 Task: Set the region manually to Southeast Asia.
Action: Mouse moved to (1246, 97)
Screenshot: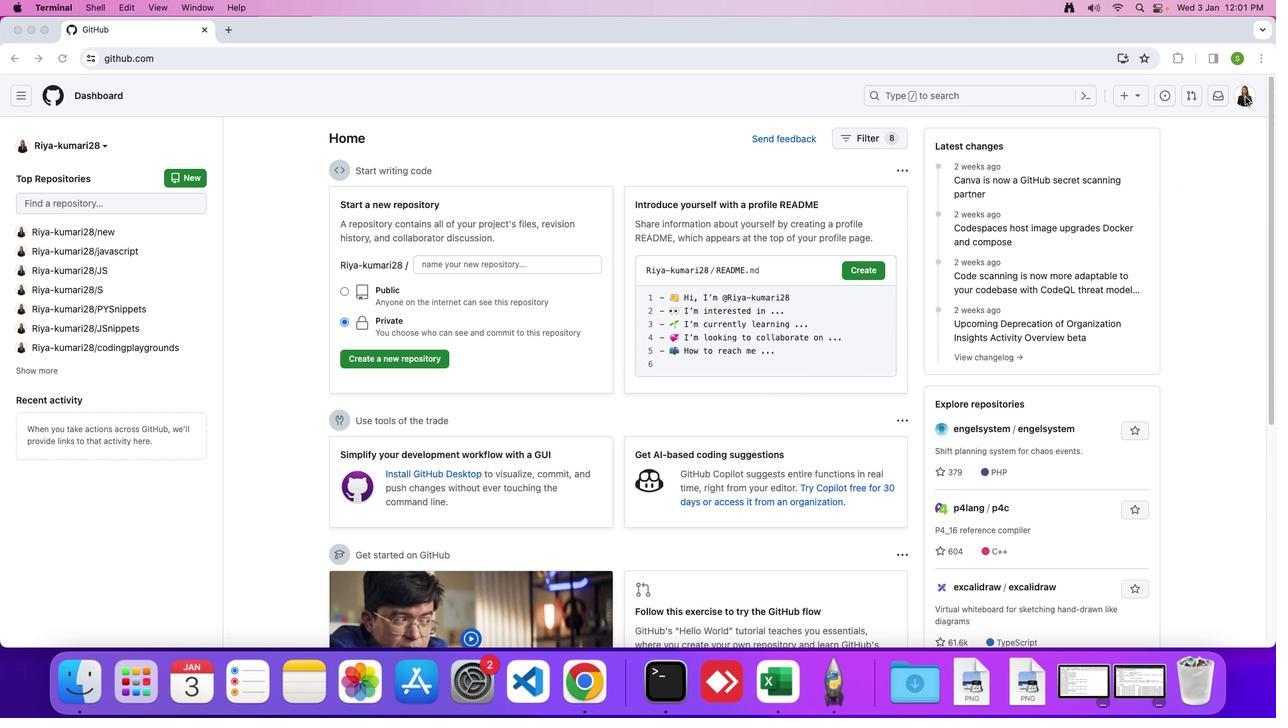 
Action: Mouse pressed left at (1246, 97)
Screenshot: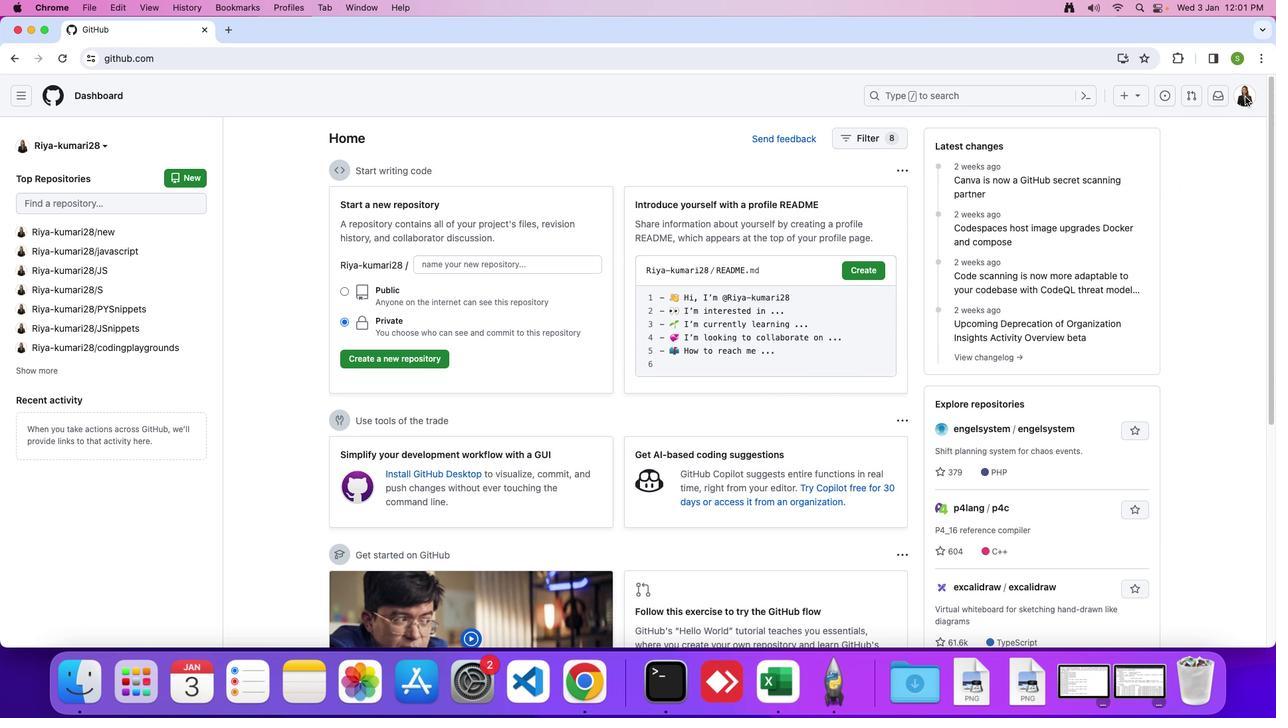 
Action: Mouse moved to (1239, 87)
Screenshot: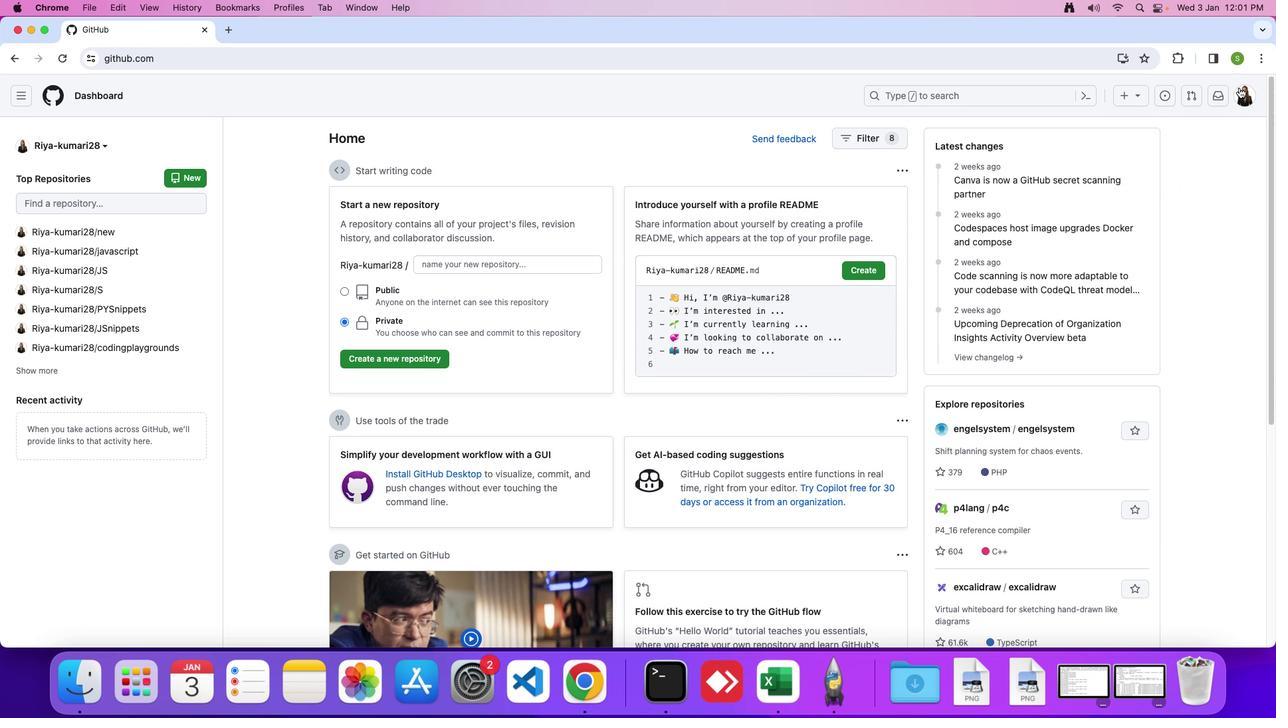 
Action: Mouse pressed left at (1239, 87)
Screenshot: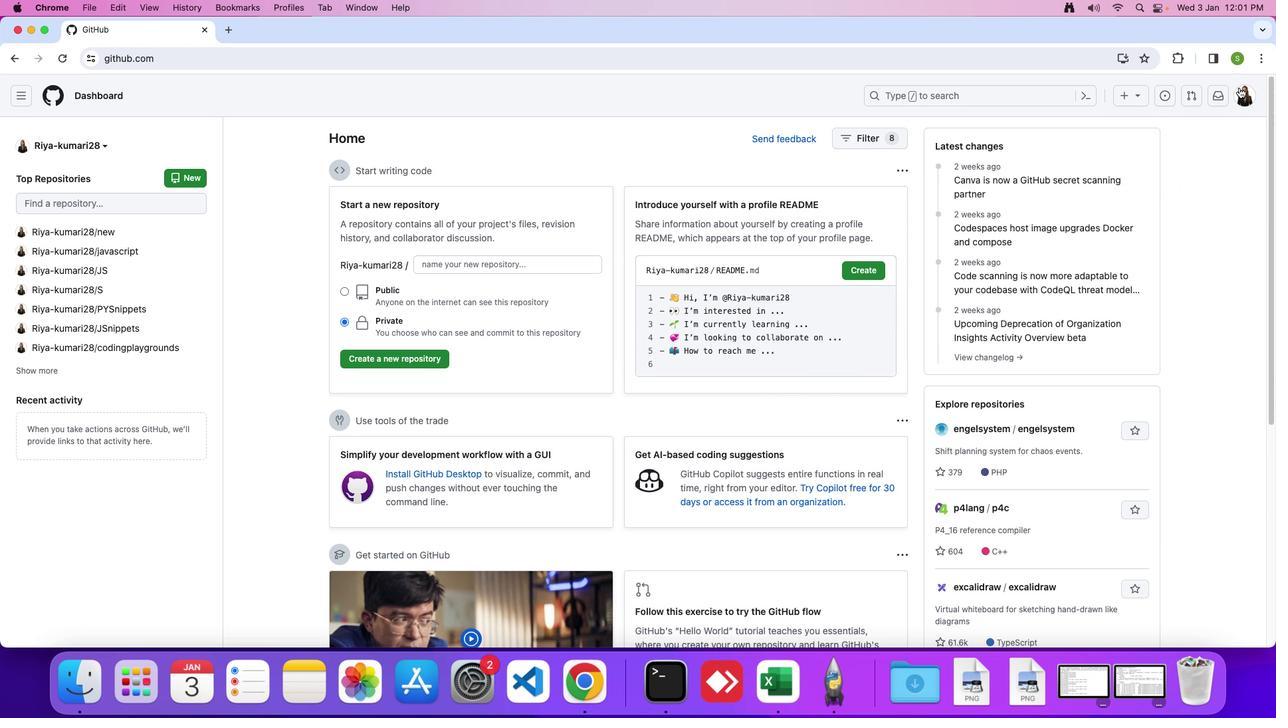 
Action: Mouse moved to (1127, 458)
Screenshot: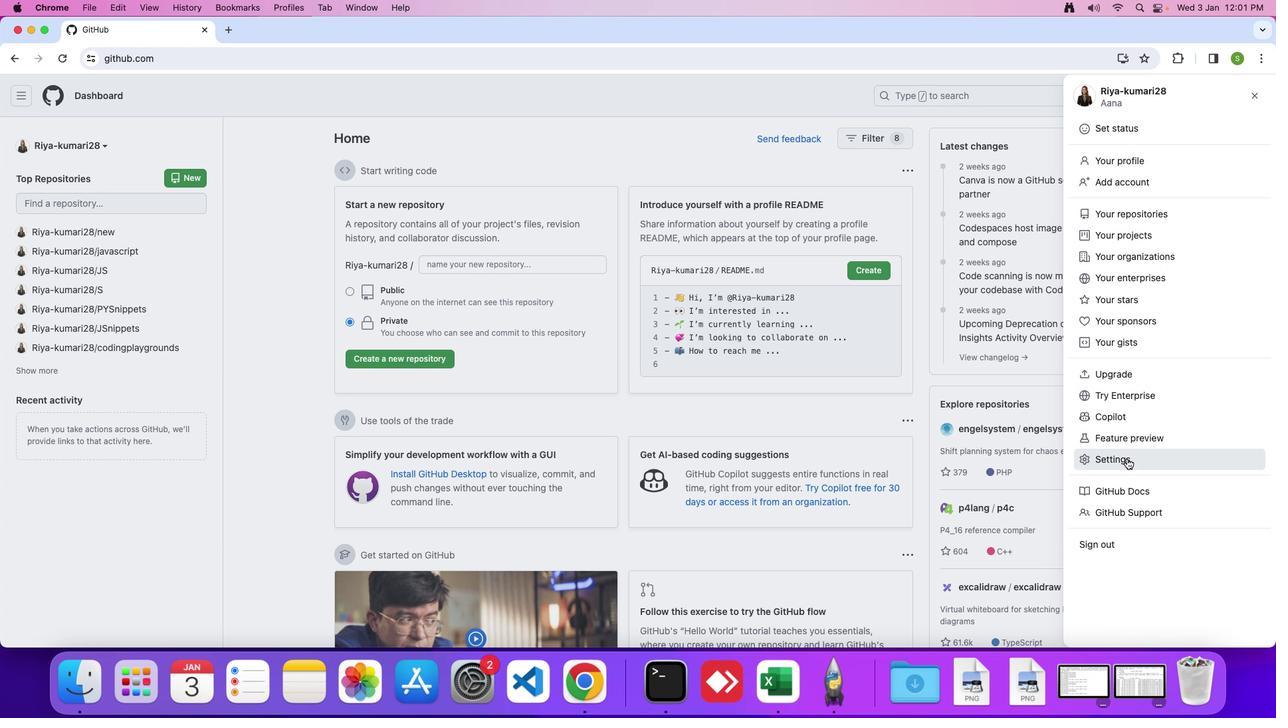 
Action: Mouse pressed left at (1127, 458)
Screenshot: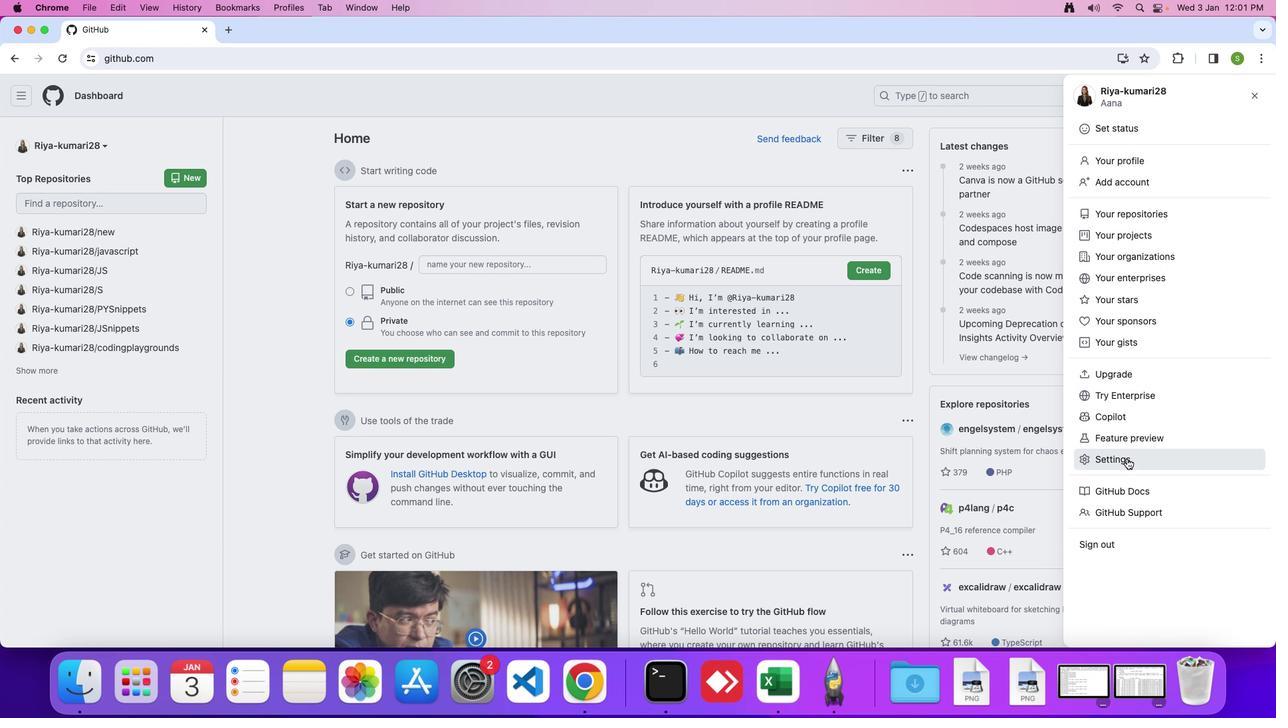 
Action: Mouse moved to (310, 554)
Screenshot: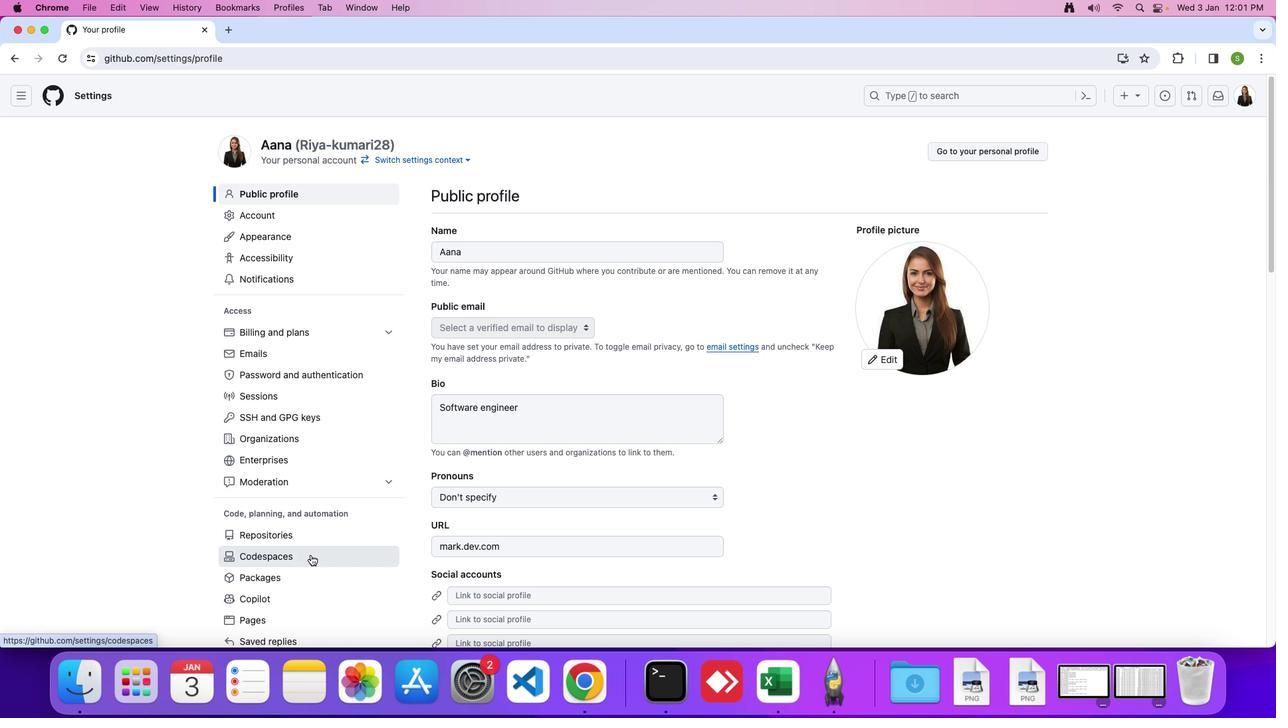 
Action: Mouse pressed left at (310, 554)
Screenshot: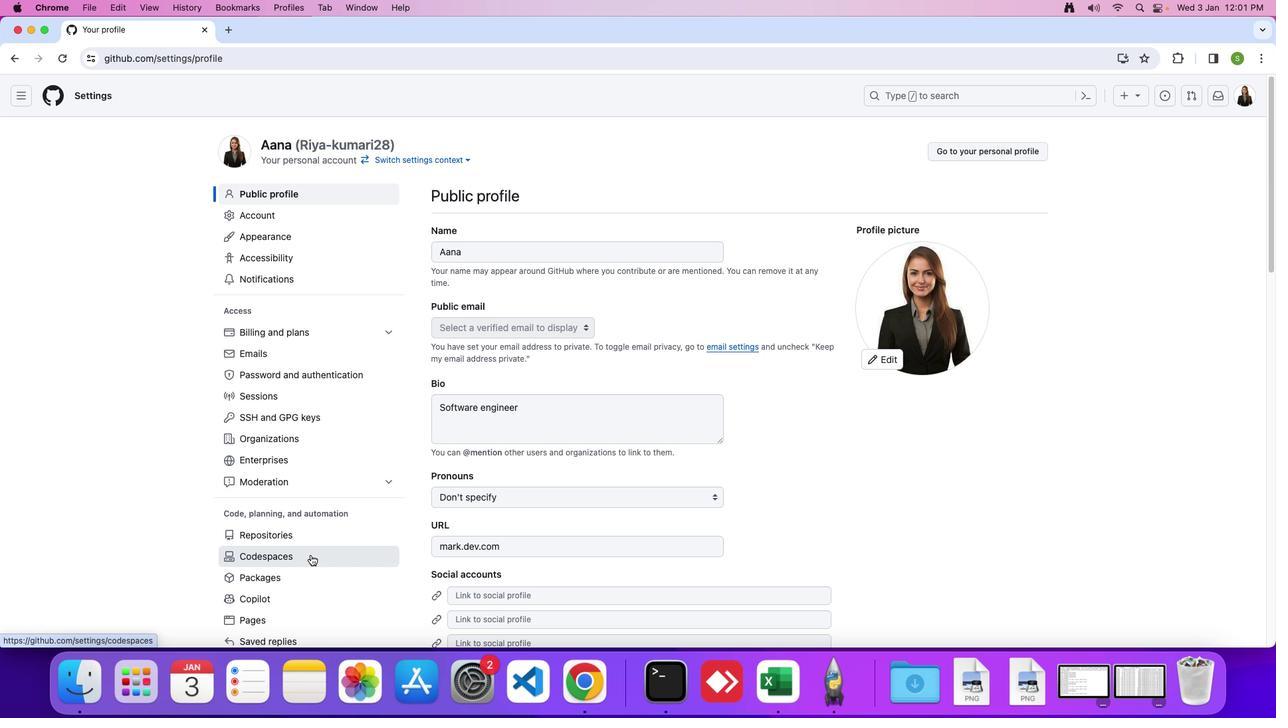 
Action: Mouse moved to (647, 508)
Screenshot: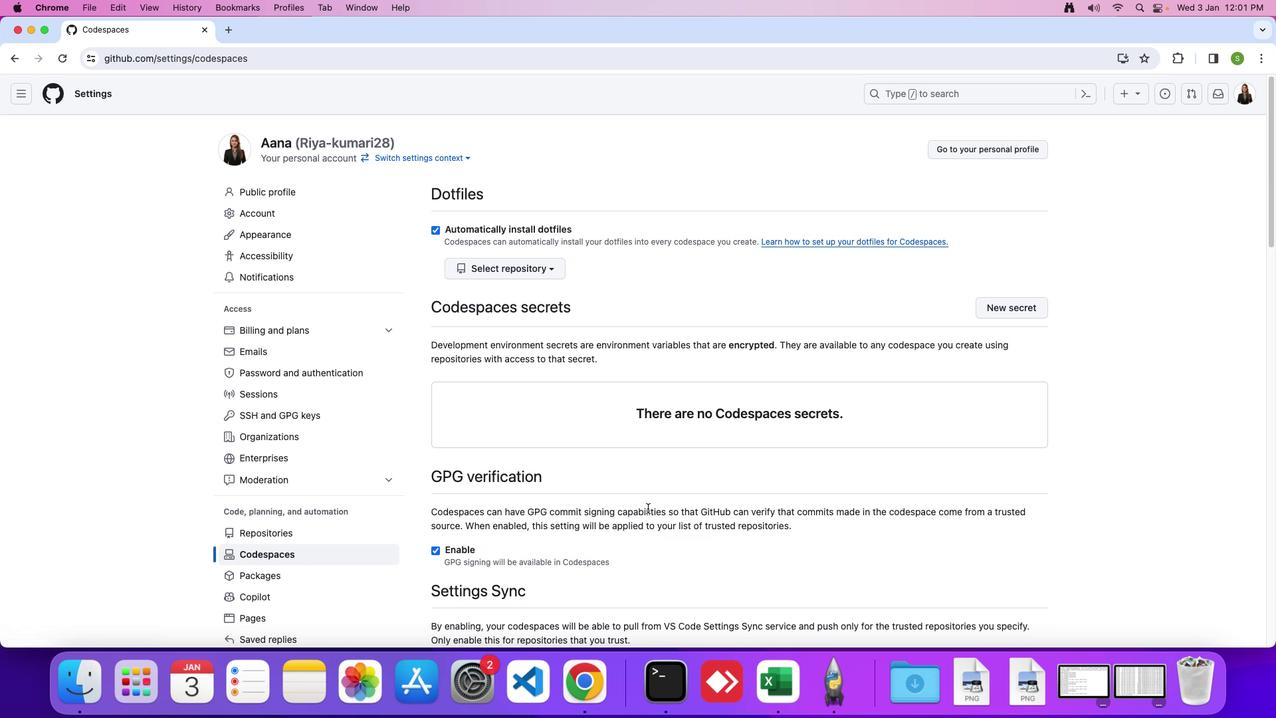 
Action: Mouse scrolled (647, 508) with delta (0, 0)
Screenshot: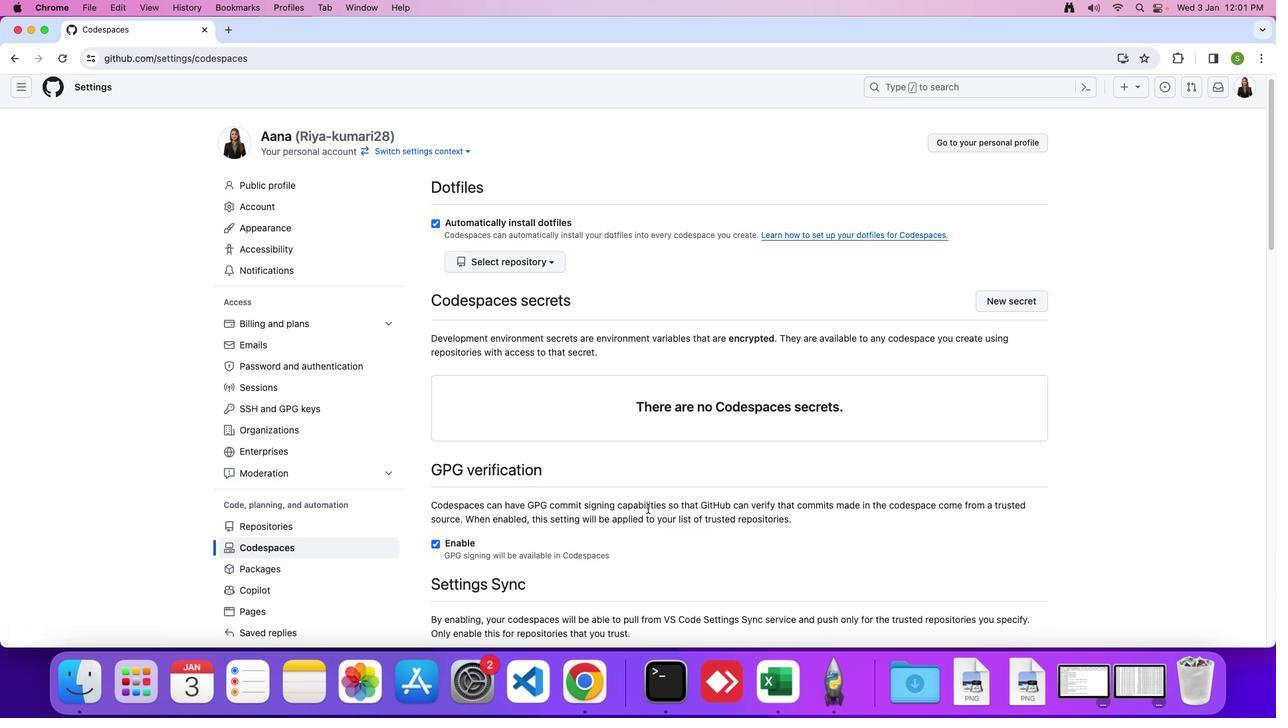 
Action: Mouse moved to (647, 508)
Screenshot: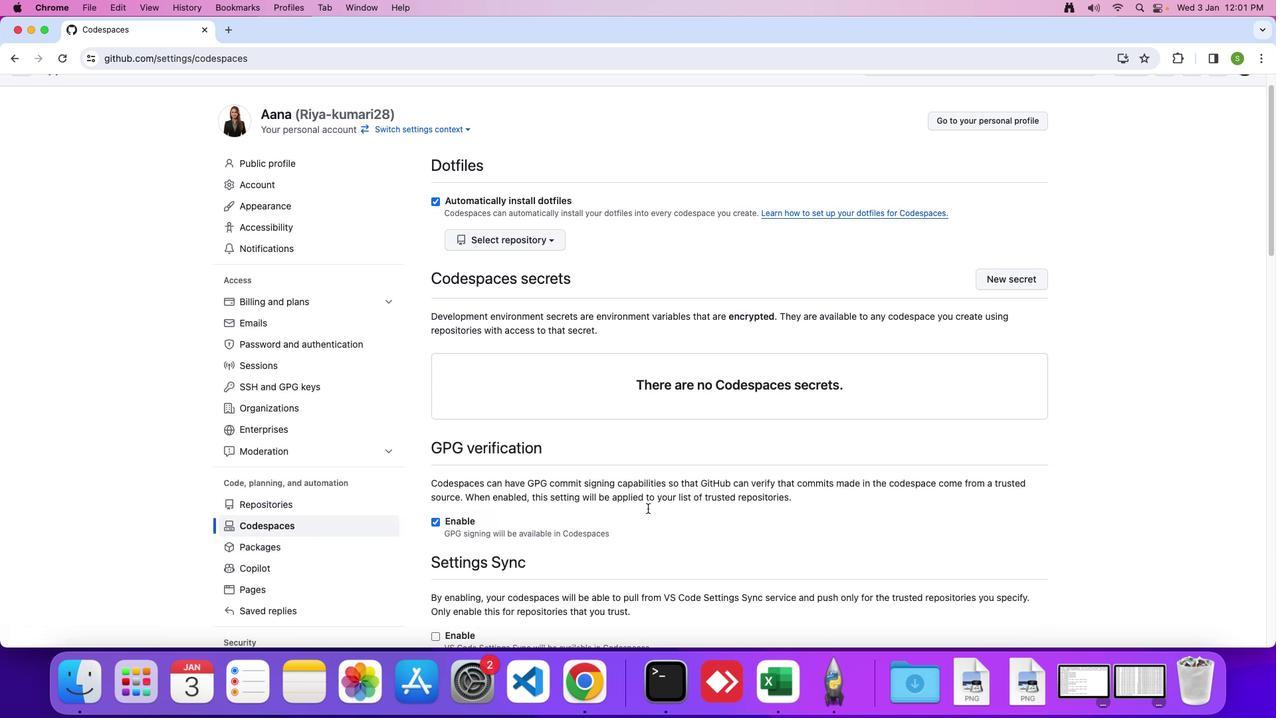 
Action: Mouse scrolled (647, 508) with delta (0, 0)
Screenshot: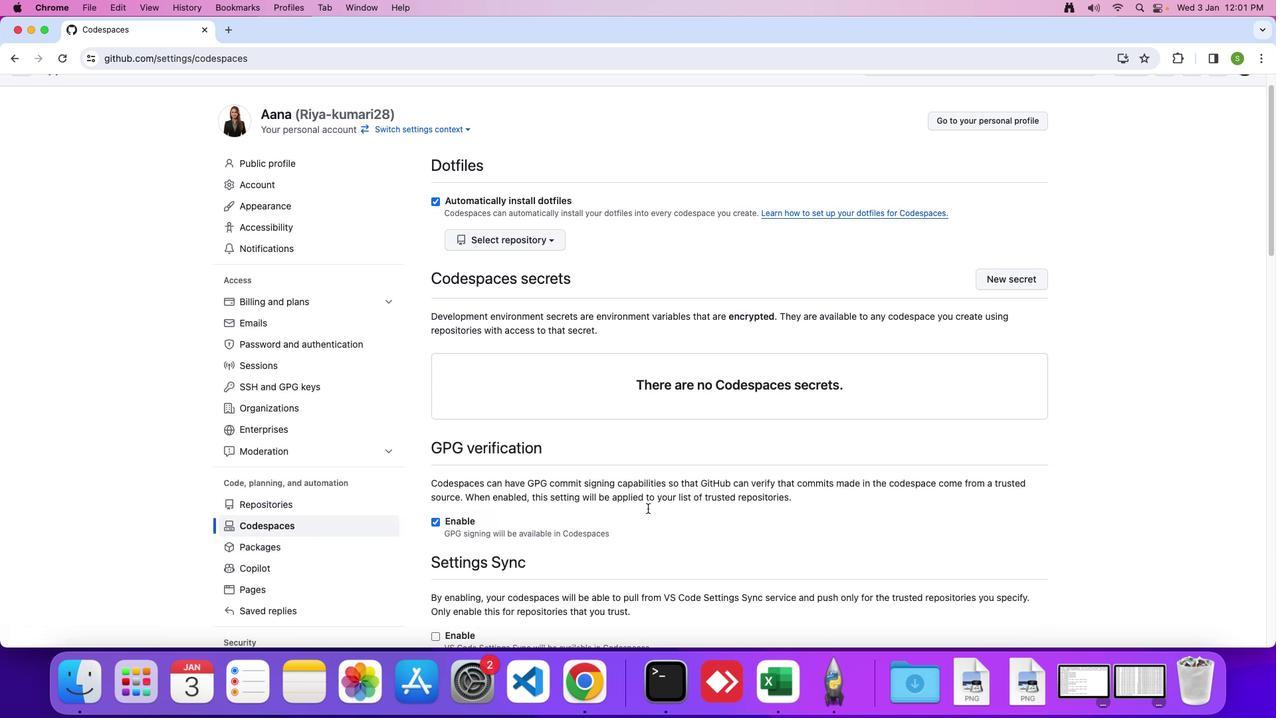 
Action: Mouse moved to (647, 508)
Screenshot: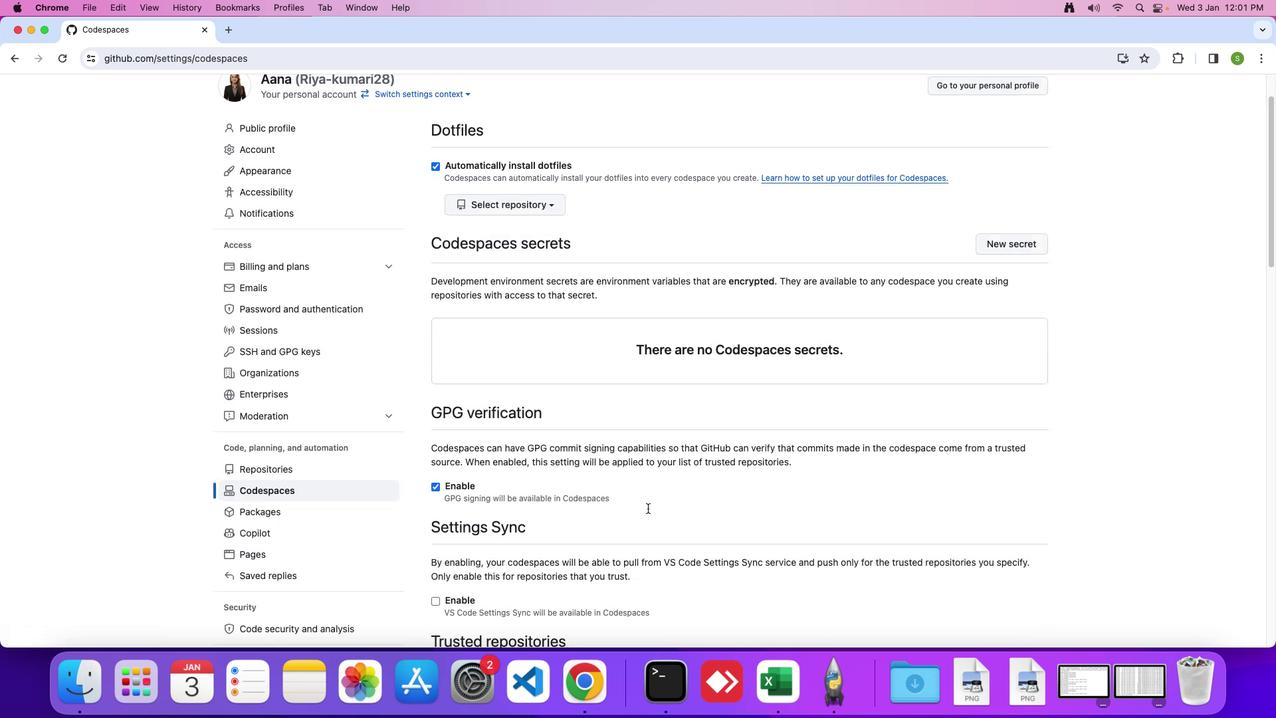 
Action: Mouse scrolled (647, 508) with delta (0, -1)
Screenshot: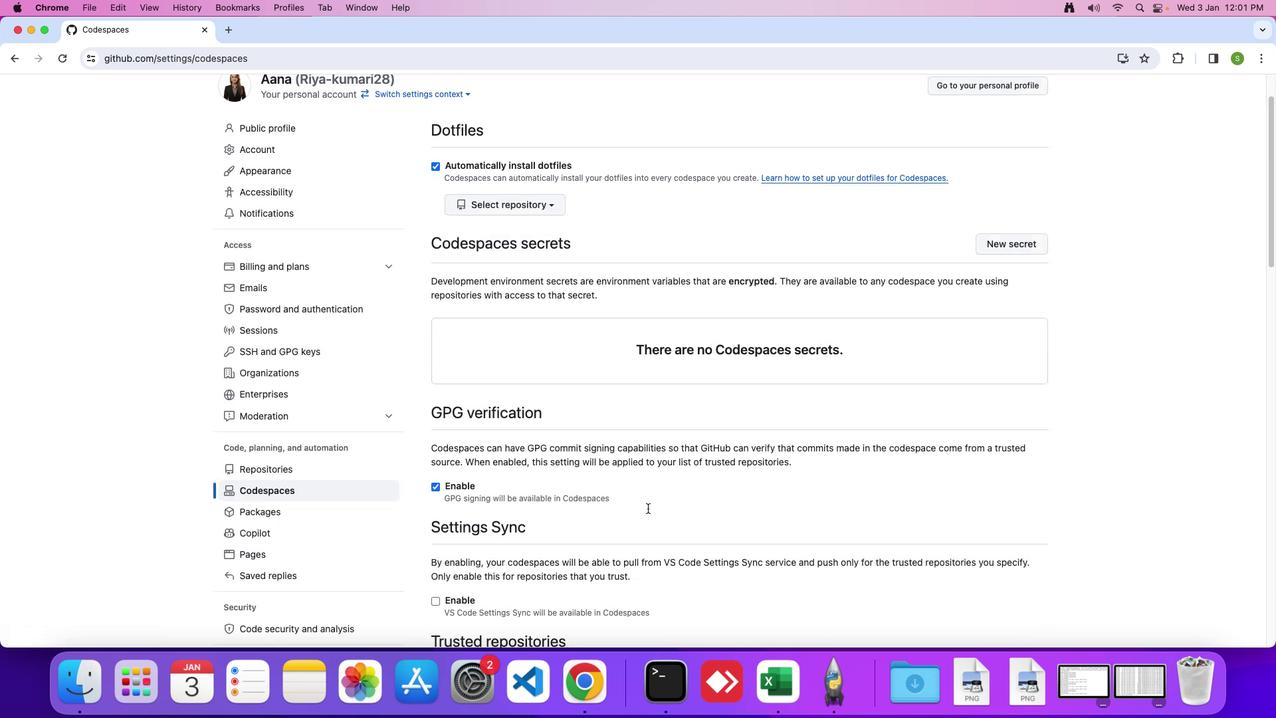 
Action: Mouse scrolled (647, 508) with delta (0, 0)
Screenshot: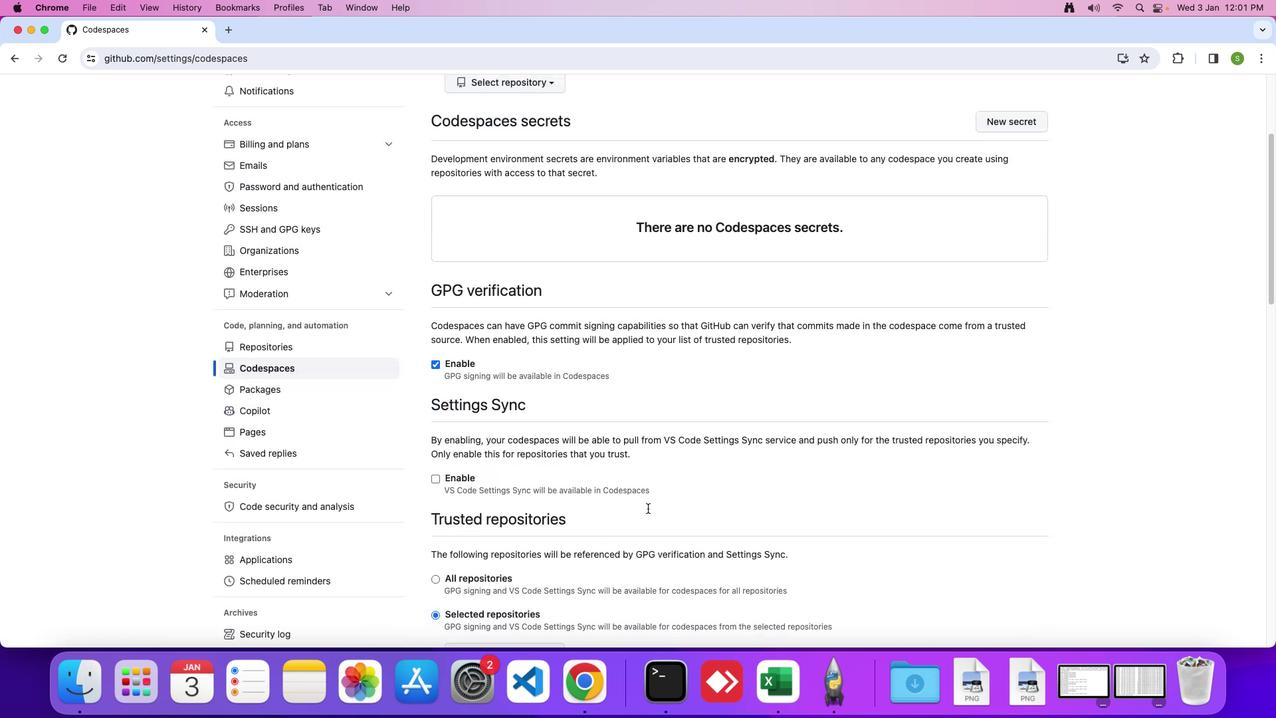 
Action: Mouse scrolled (647, 508) with delta (0, 0)
Screenshot: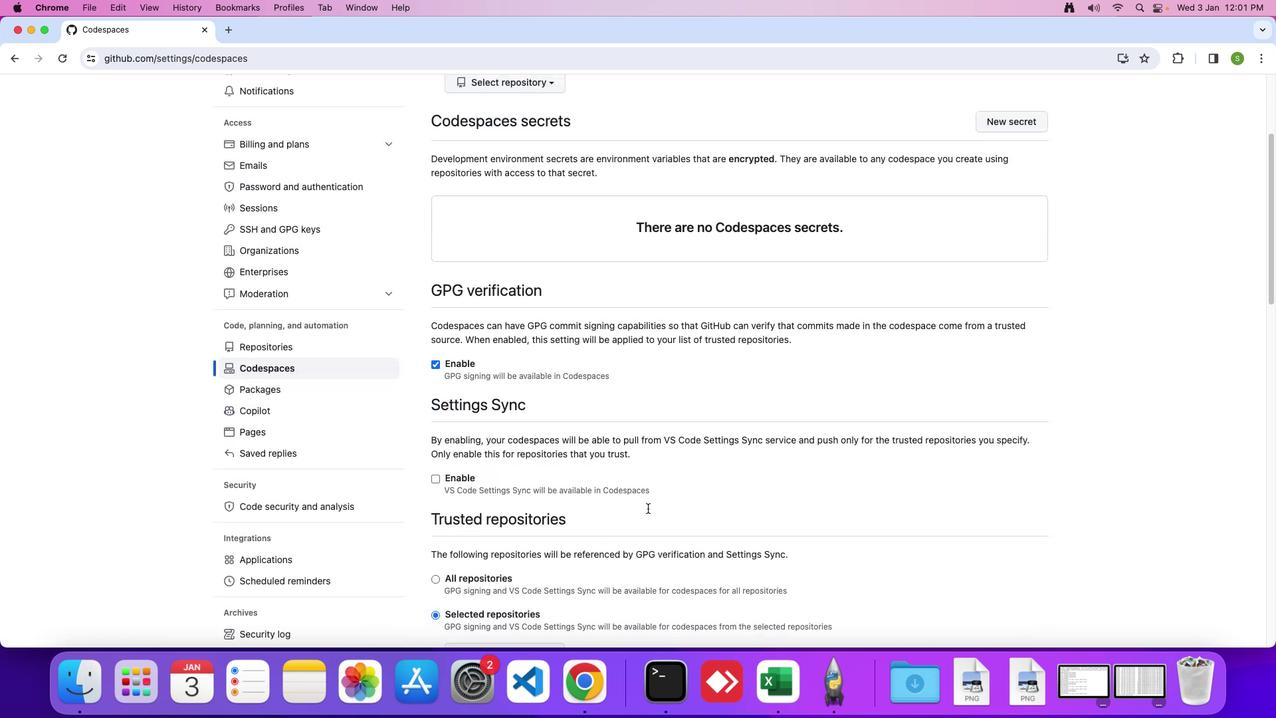
Action: Mouse scrolled (647, 508) with delta (0, -2)
Screenshot: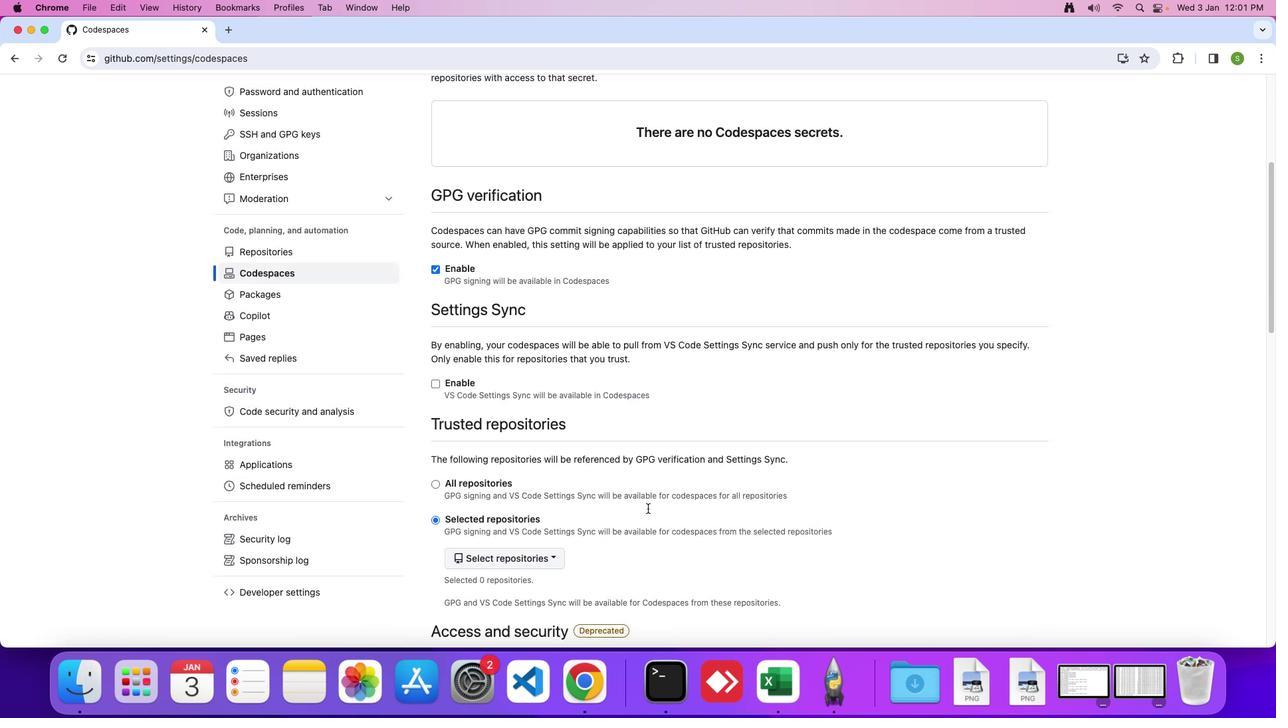 
Action: Mouse scrolled (647, 508) with delta (0, -3)
Screenshot: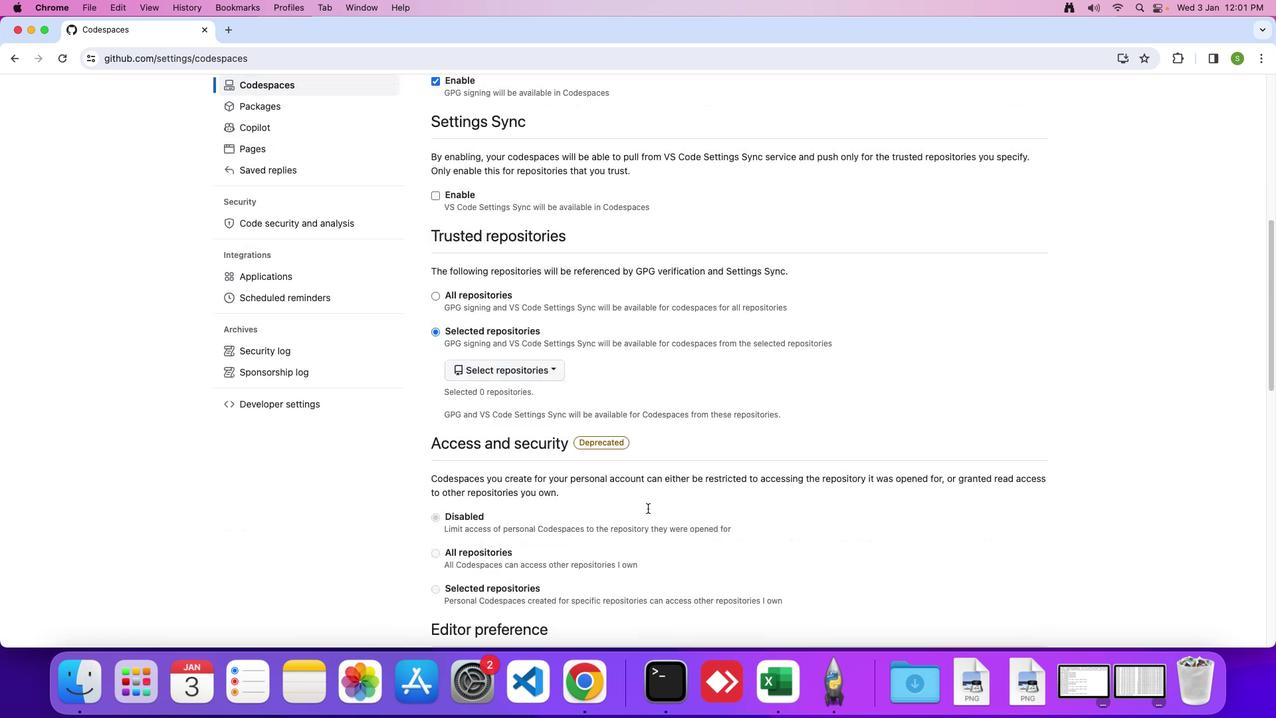 
Action: Mouse scrolled (647, 508) with delta (0, 0)
Screenshot: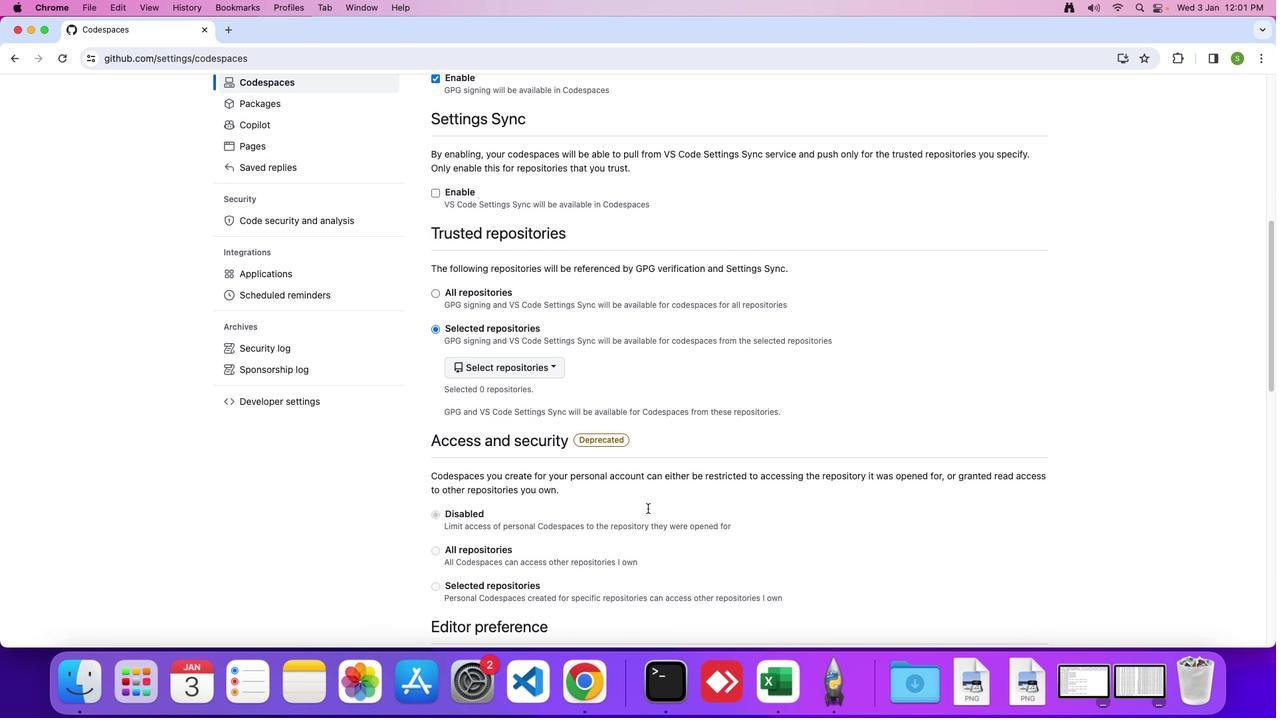 
Action: Mouse scrolled (647, 508) with delta (0, 0)
Screenshot: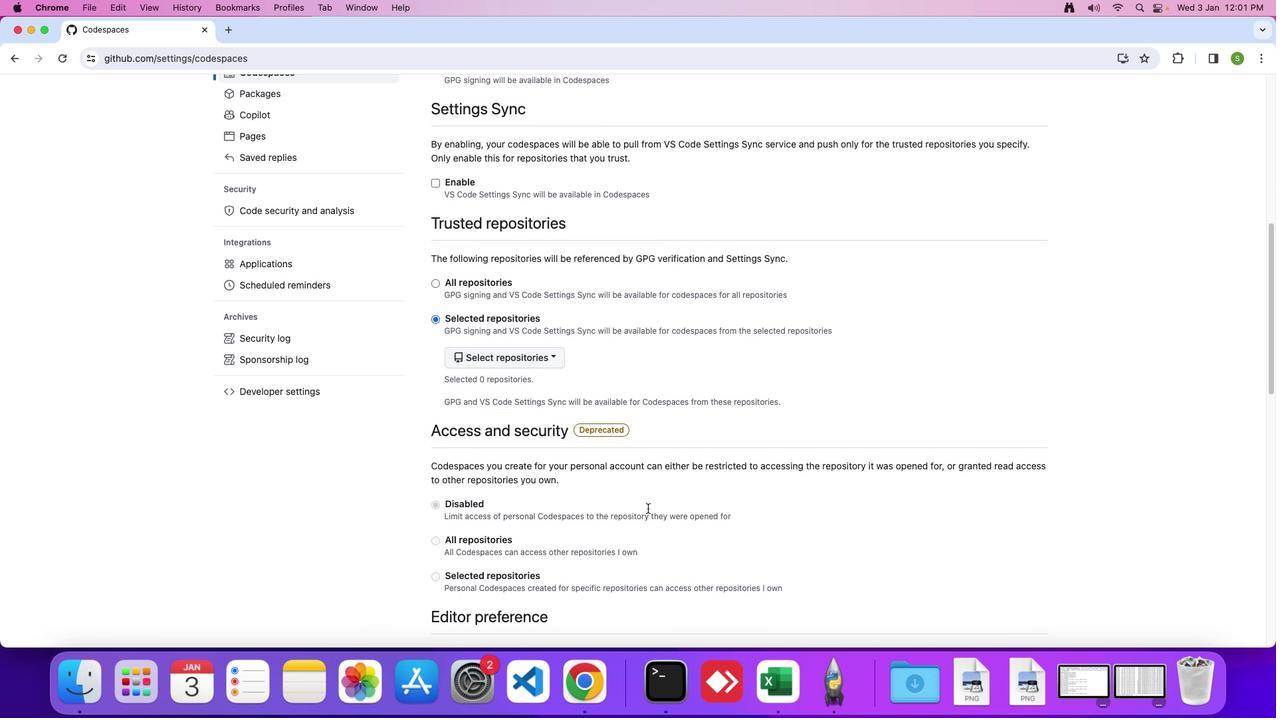 
Action: Mouse scrolled (647, 508) with delta (0, 0)
Screenshot: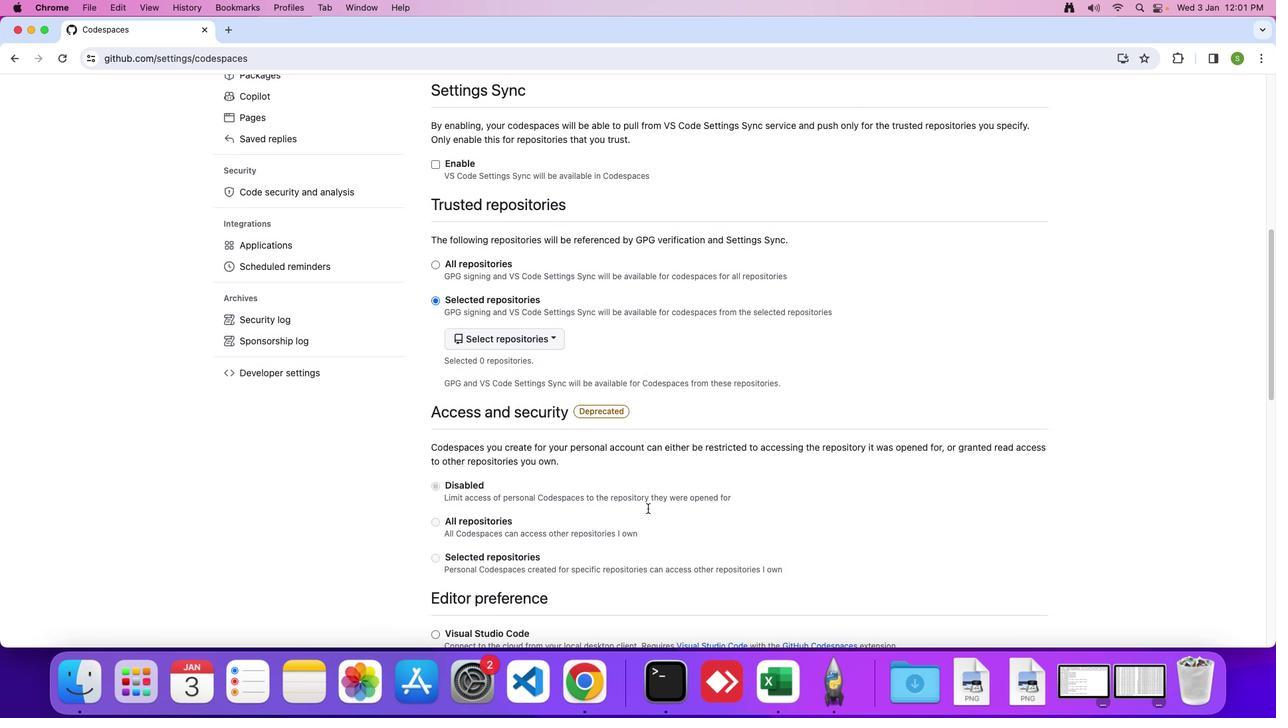 
Action: Mouse scrolled (647, 508) with delta (0, 0)
Screenshot: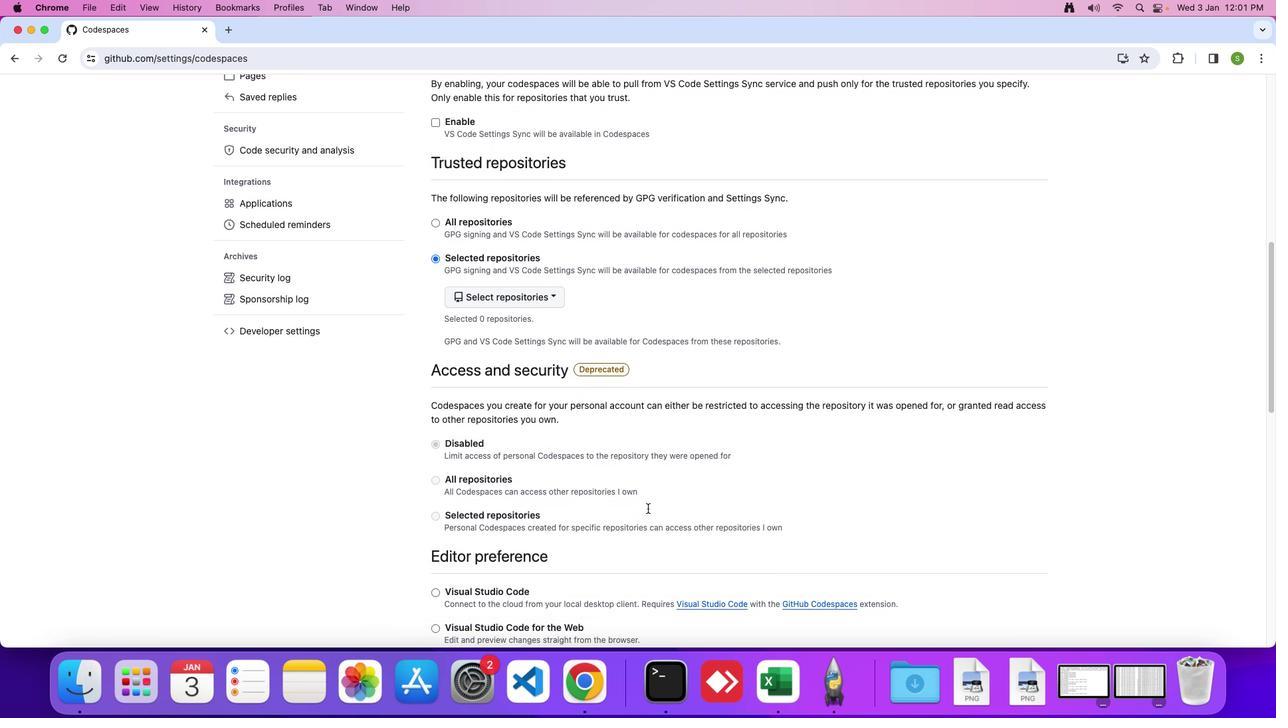 
Action: Mouse scrolled (647, 508) with delta (0, 0)
Screenshot: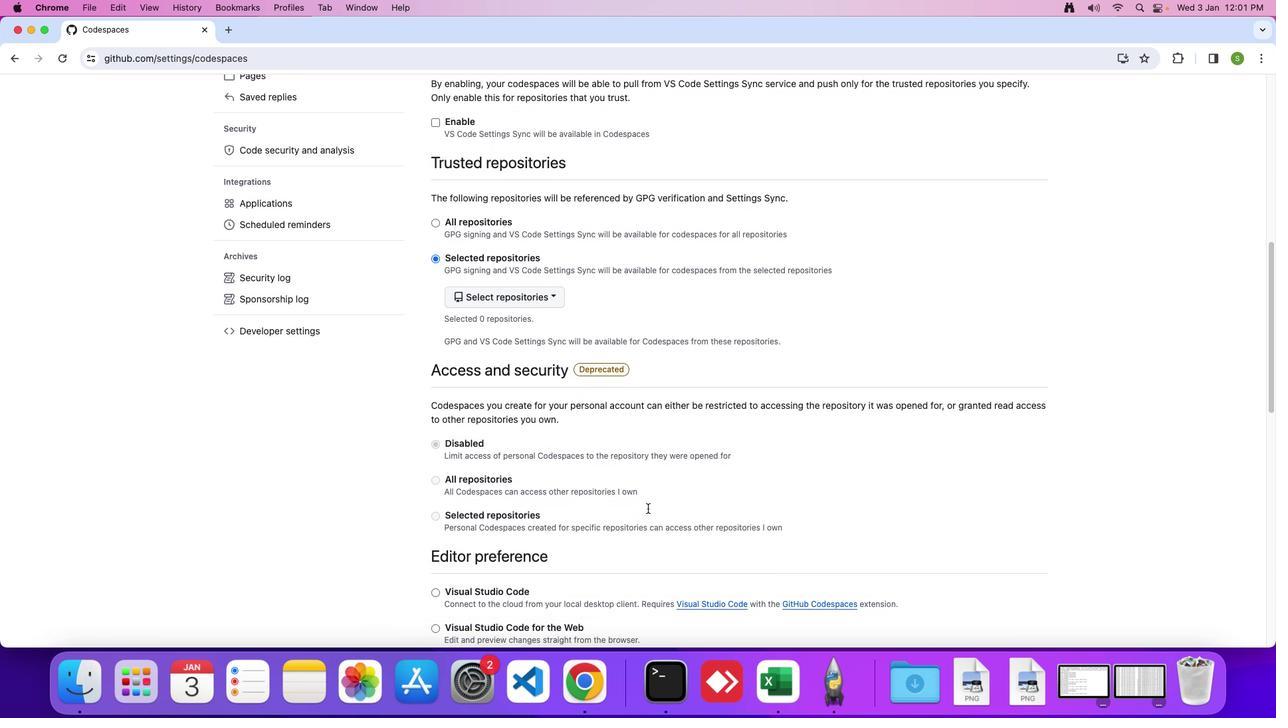 
Action: Mouse scrolled (647, 508) with delta (0, -1)
Screenshot: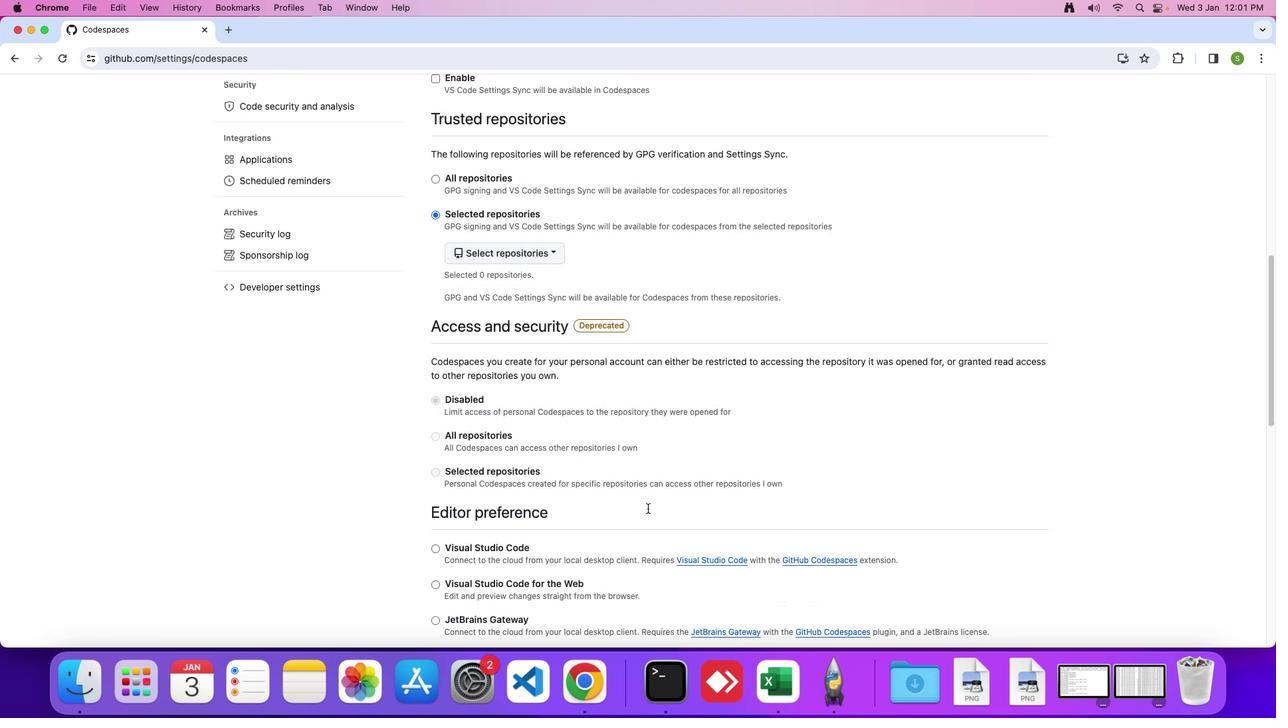
Action: Mouse scrolled (647, 508) with delta (0, 0)
Screenshot: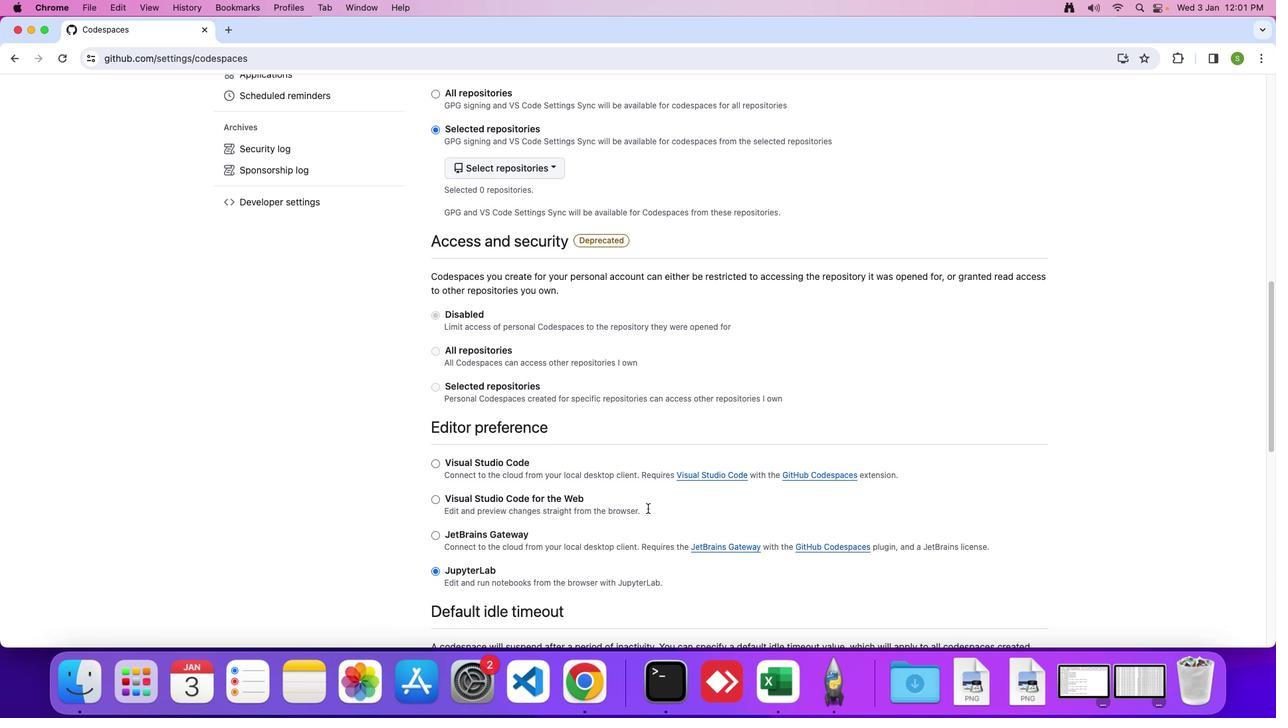 
Action: Mouse scrolled (647, 508) with delta (0, 0)
Screenshot: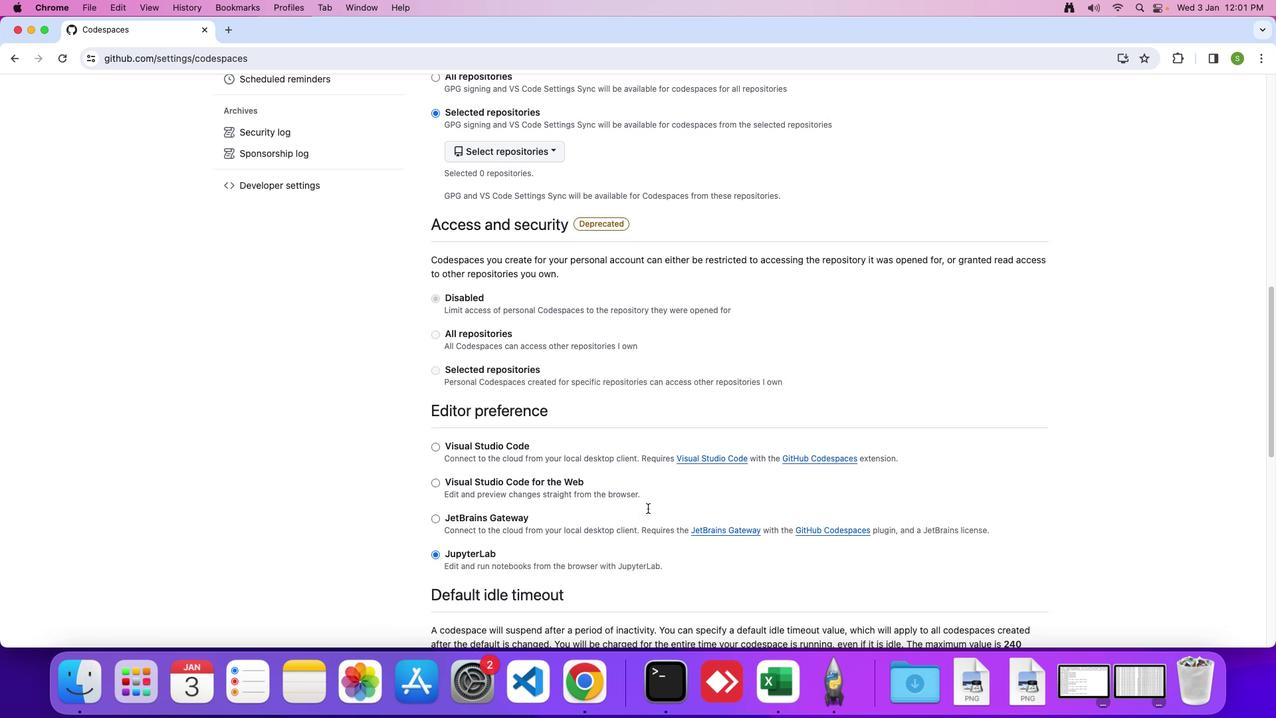 
Action: Mouse scrolled (647, 508) with delta (0, -1)
Screenshot: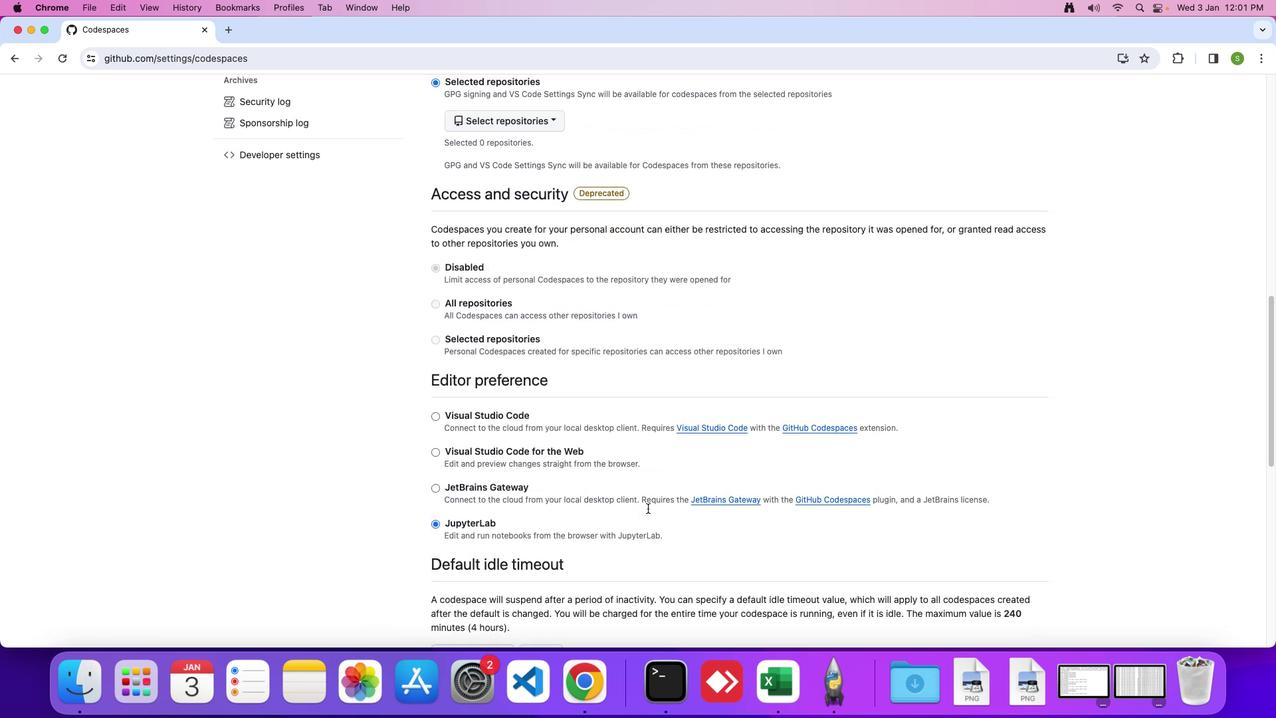 
Action: Mouse scrolled (647, 508) with delta (0, -1)
Screenshot: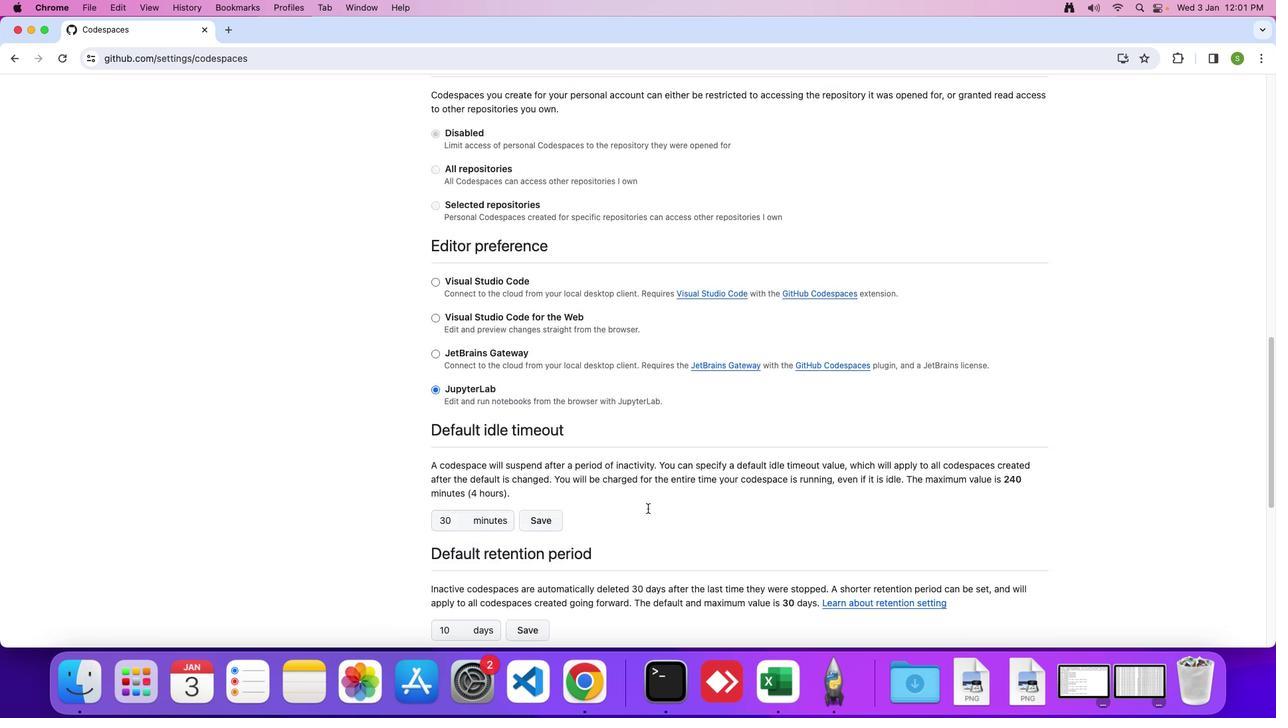
Action: Mouse scrolled (647, 508) with delta (0, 0)
Screenshot: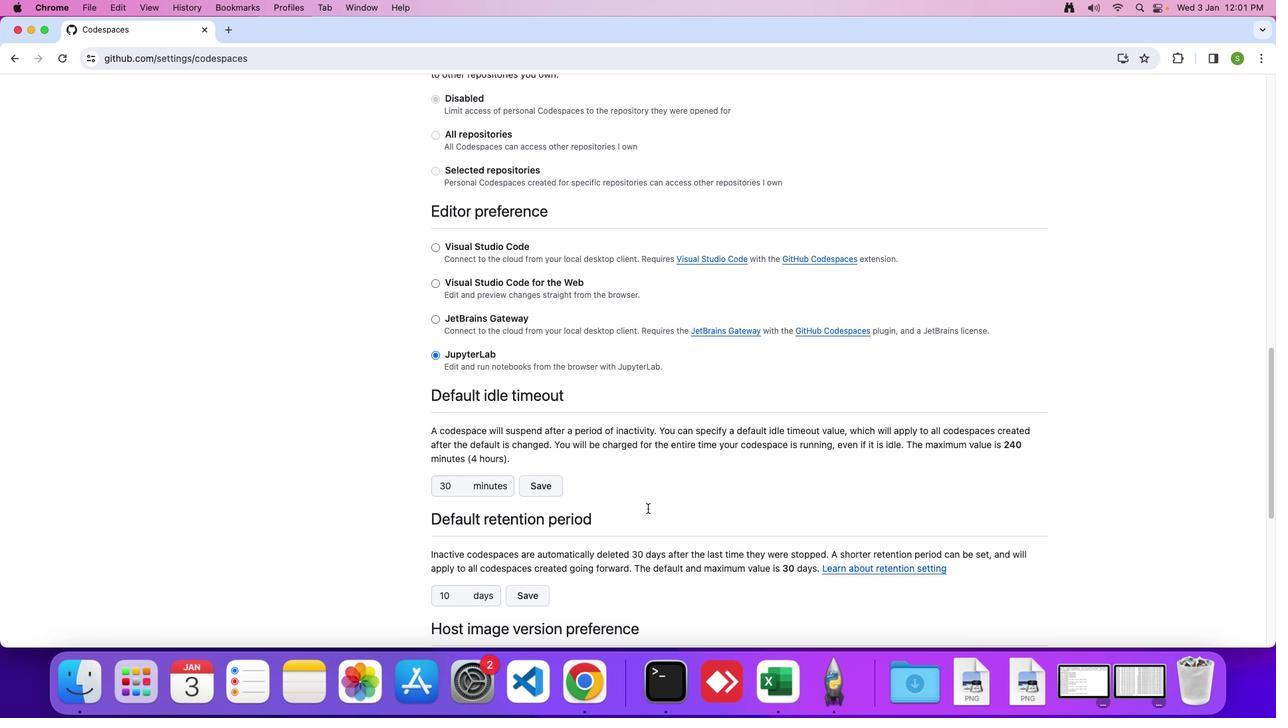 
Action: Mouse scrolled (647, 508) with delta (0, 0)
Screenshot: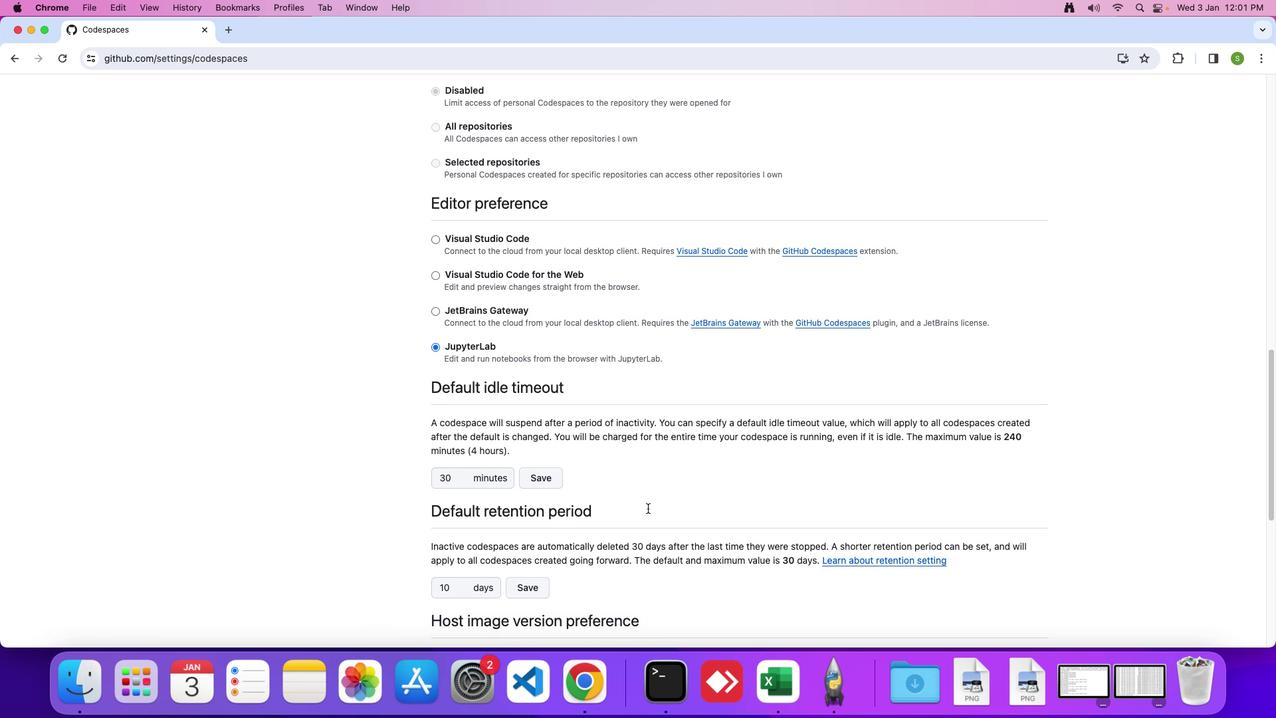 
Action: Mouse scrolled (647, 508) with delta (0, -1)
Screenshot: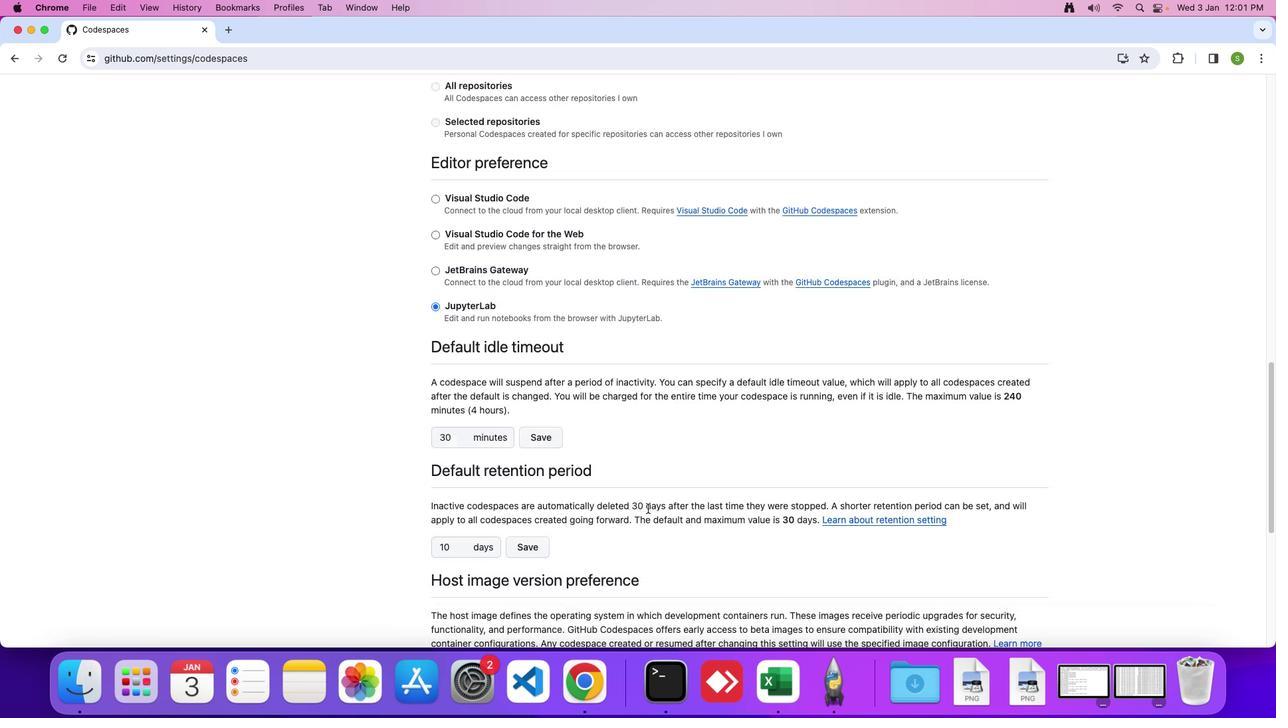 
Action: Mouse scrolled (647, 508) with delta (0, 0)
Screenshot: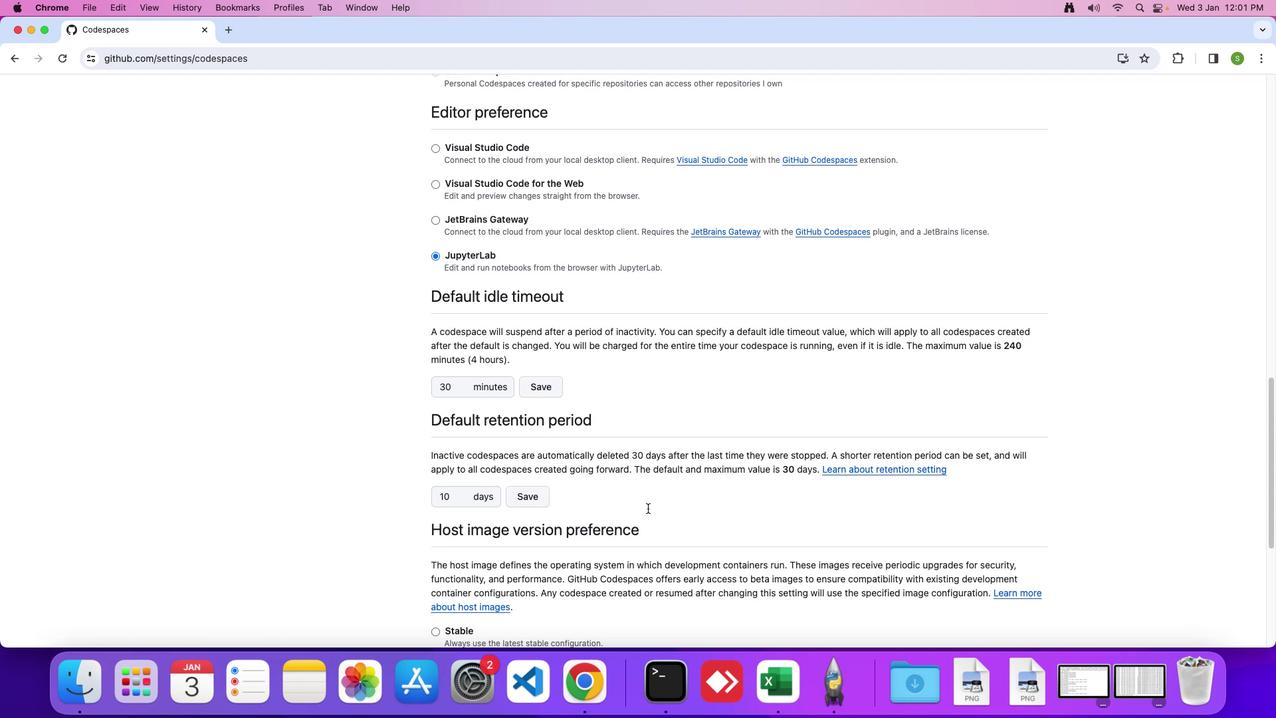 
Action: Mouse scrolled (647, 508) with delta (0, 0)
Screenshot: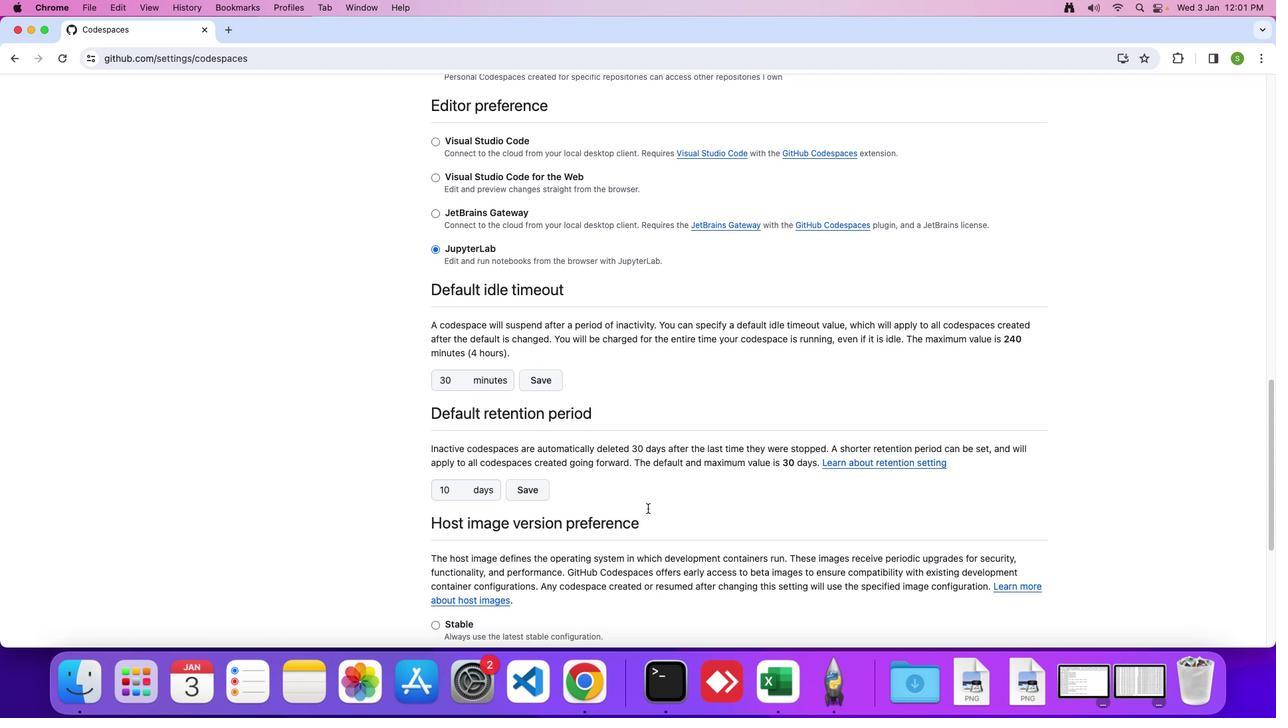 
Action: Mouse scrolled (647, 508) with delta (0, -1)
Screenshot: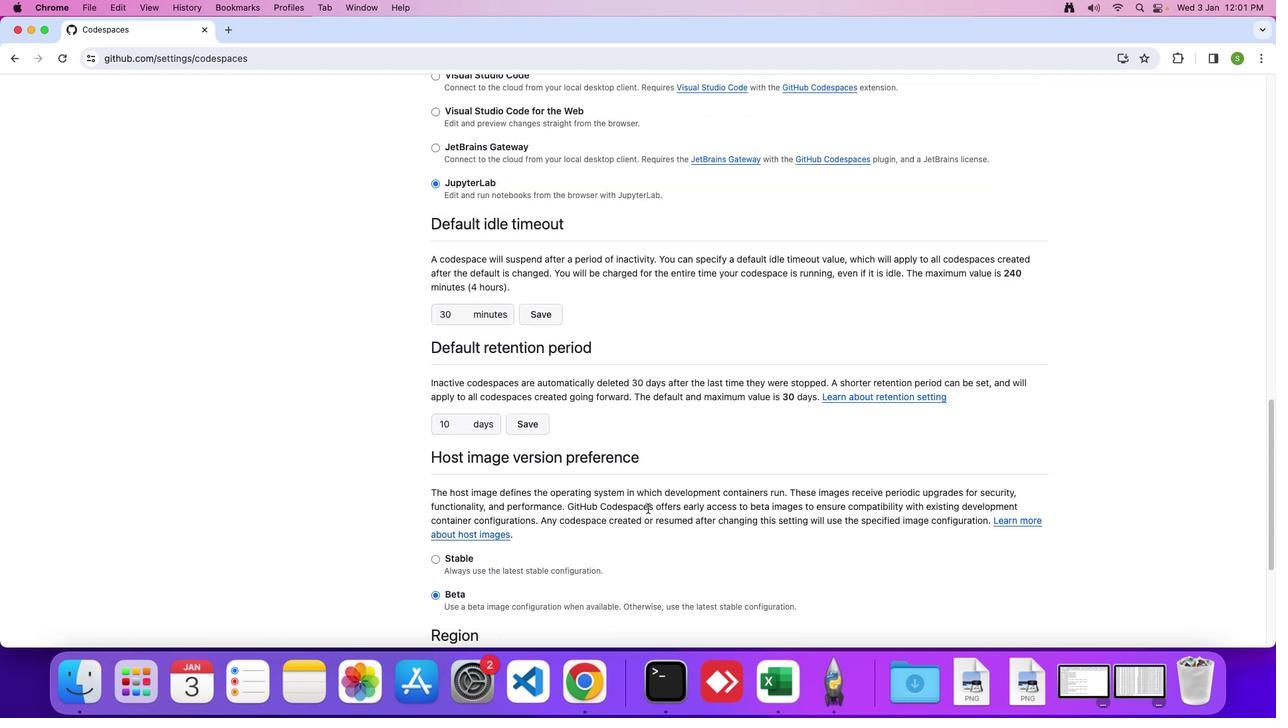 
Action: Mouse scrolled (647, 508) with delta (0, 0)
Screenshot: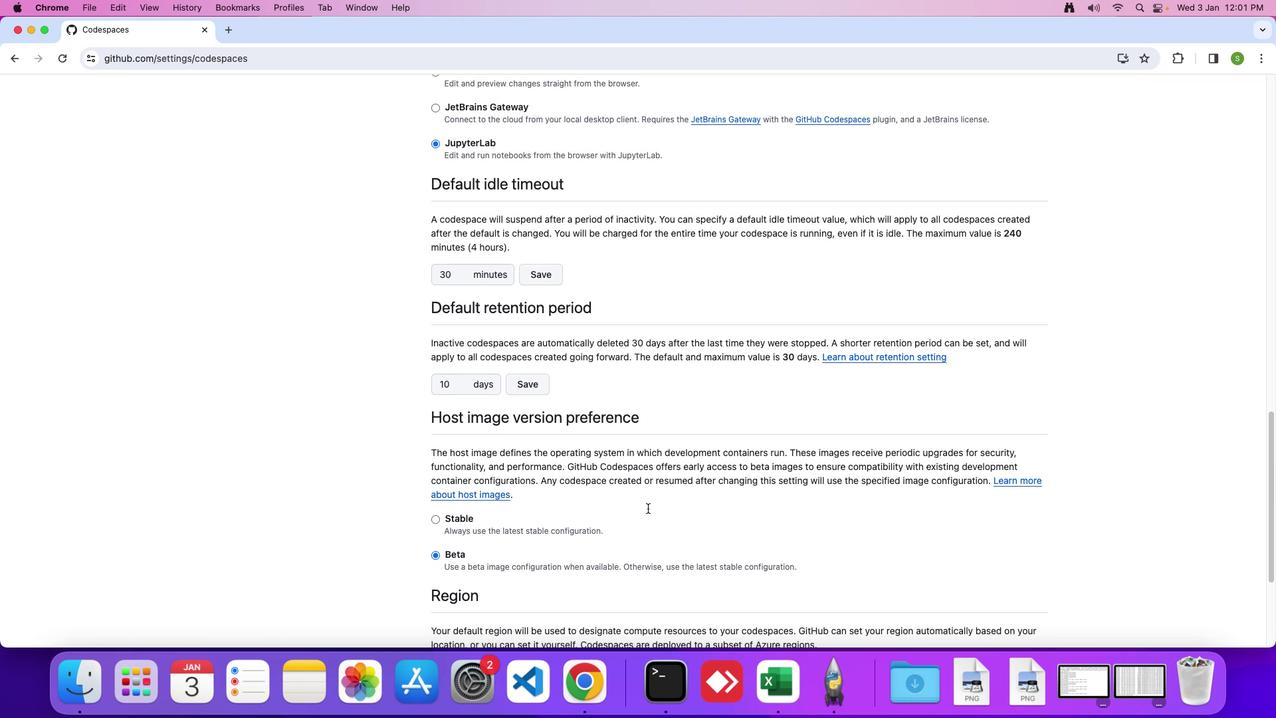 
Action: Mouse scrolled (647, 508) with delta (0, 0)
Screenshot: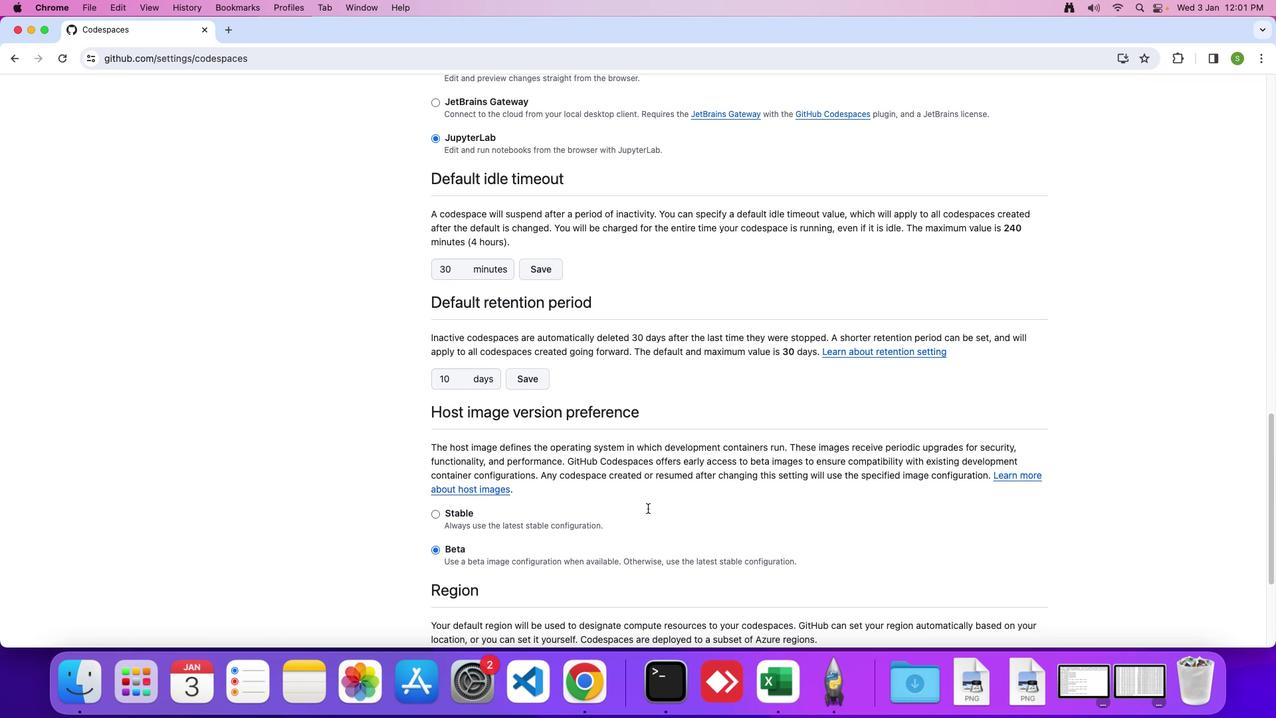 
Action: Mouse scrolled (647, 508) with delta (0, -1)
Screenshot: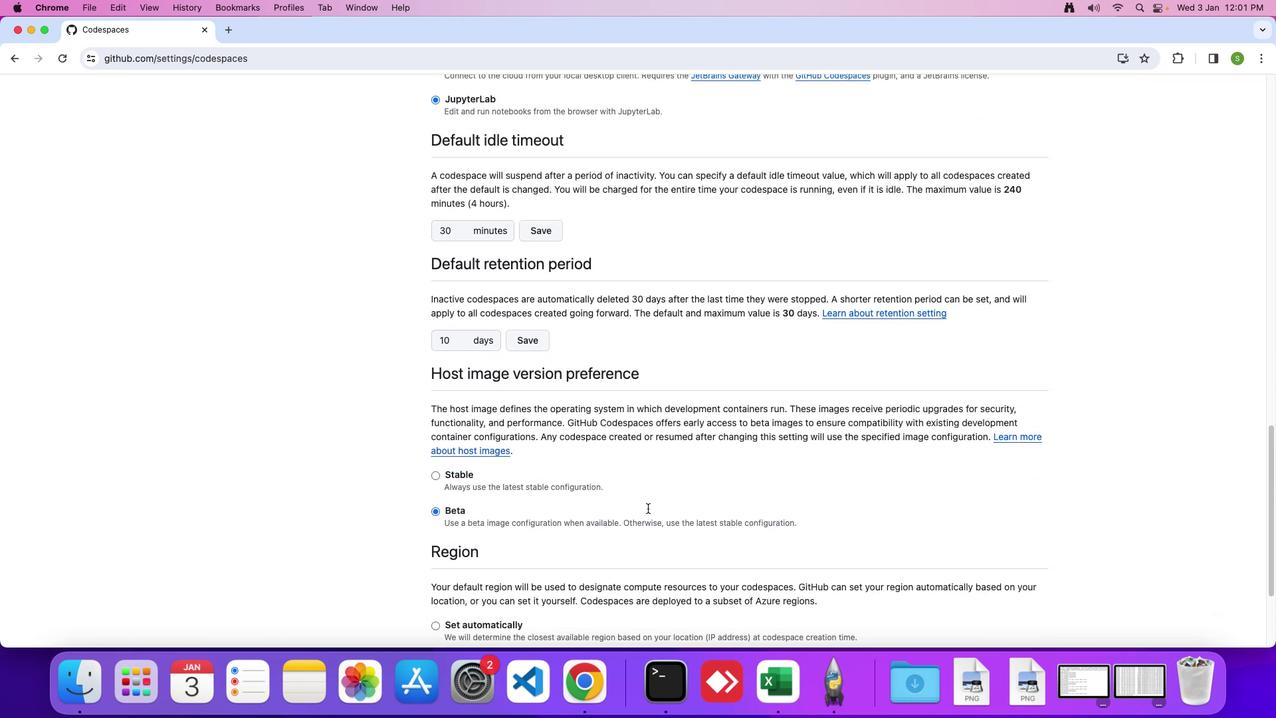 
Action: Mouse scrolled (647, 508) with delta (0, 0)
Screenshot: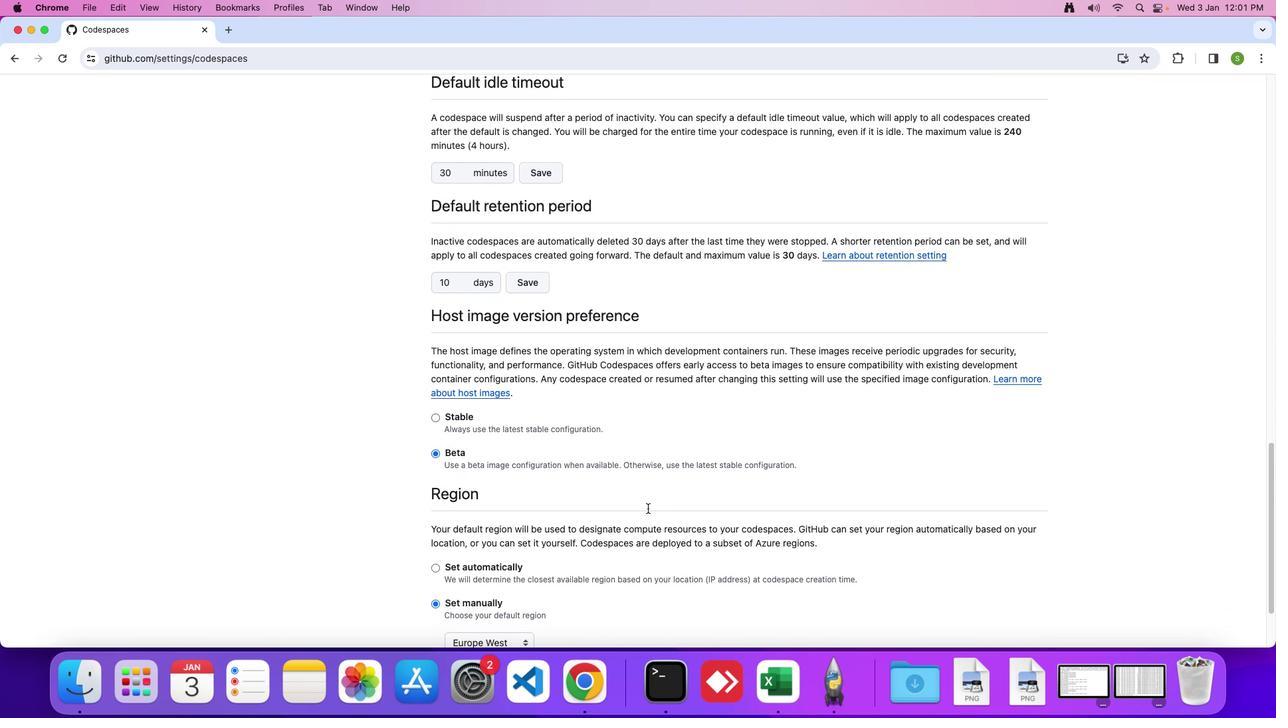 
Action: Mouse scrolled (647, 508) with delta (0, 0)
Screenshot: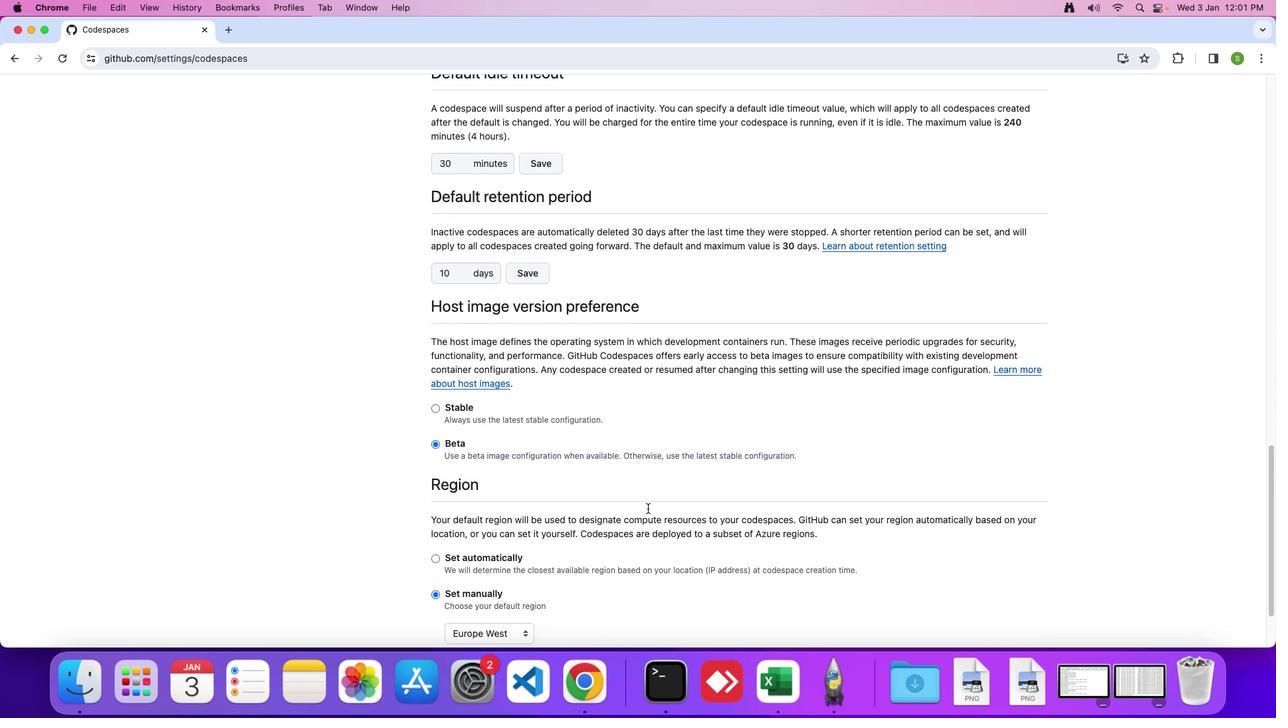 
Action: Mouse scrolled (647, 508) with delta (0, -1)
Screenshot: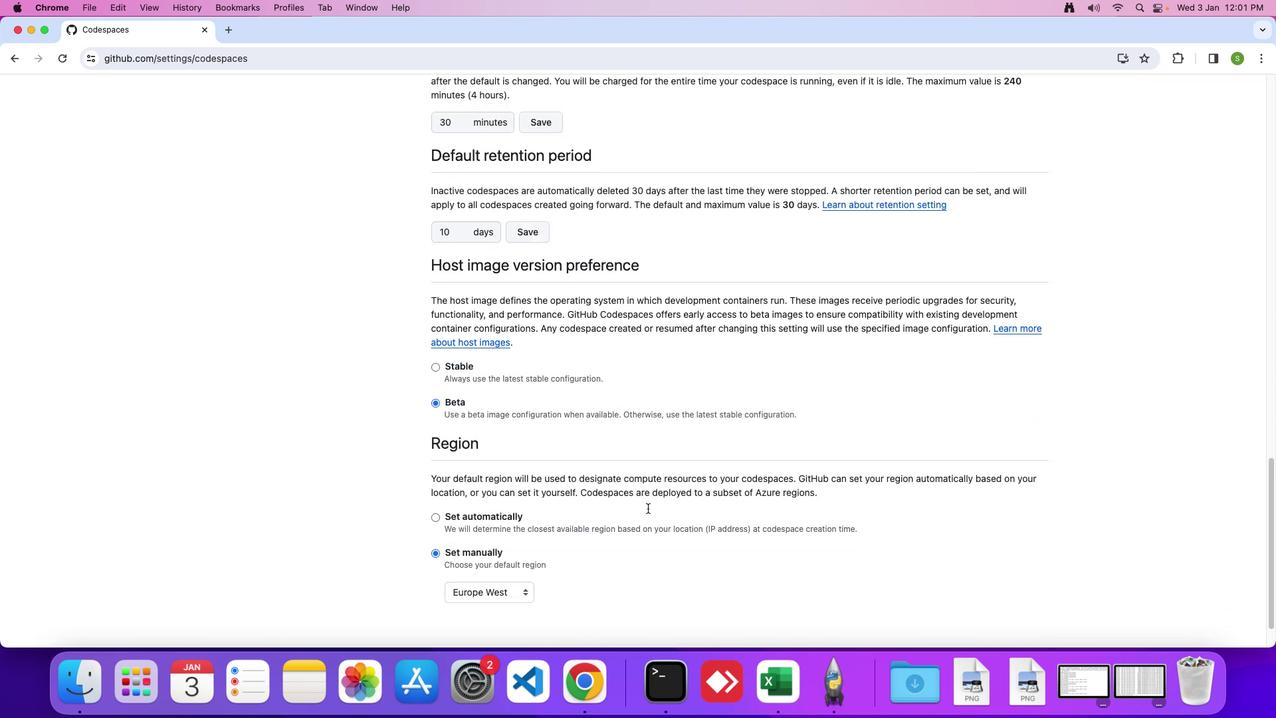 
Action: Mouse scrolled (647, 508) with delta (0, 0)
Screenshot: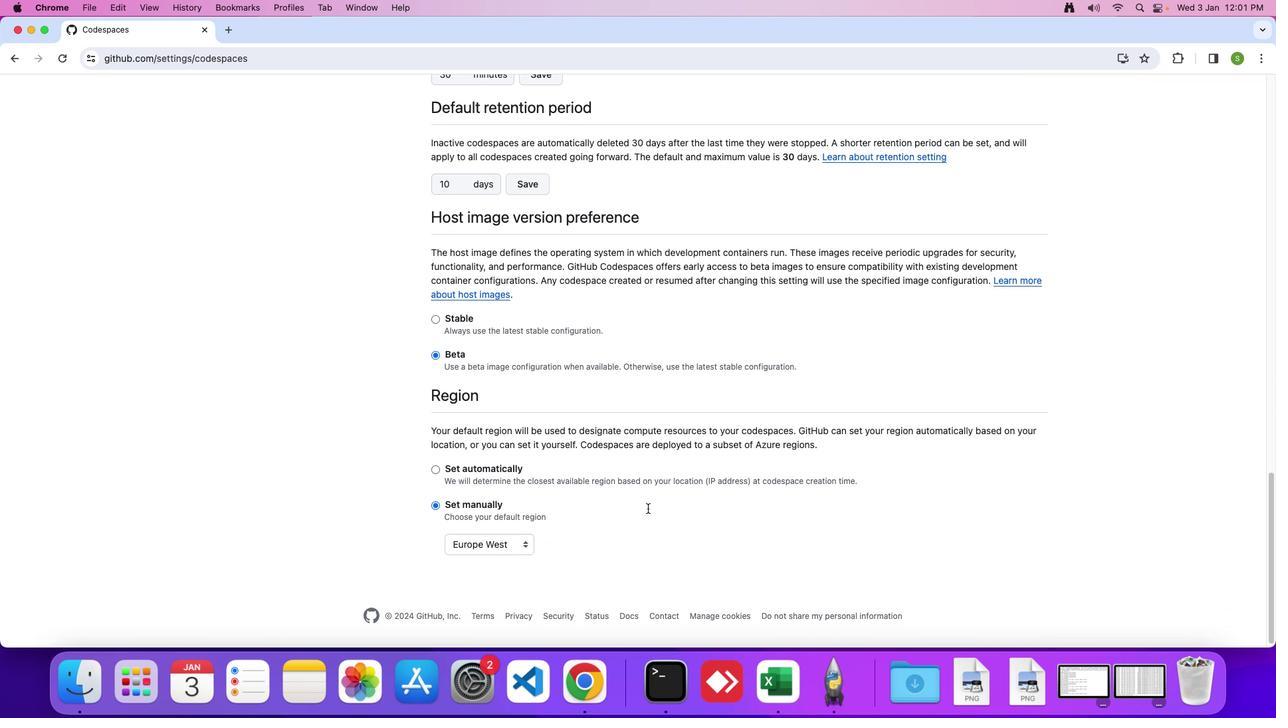
Action: Mouse scrolled (647, 508) with delta (0, 0)
Screenshot: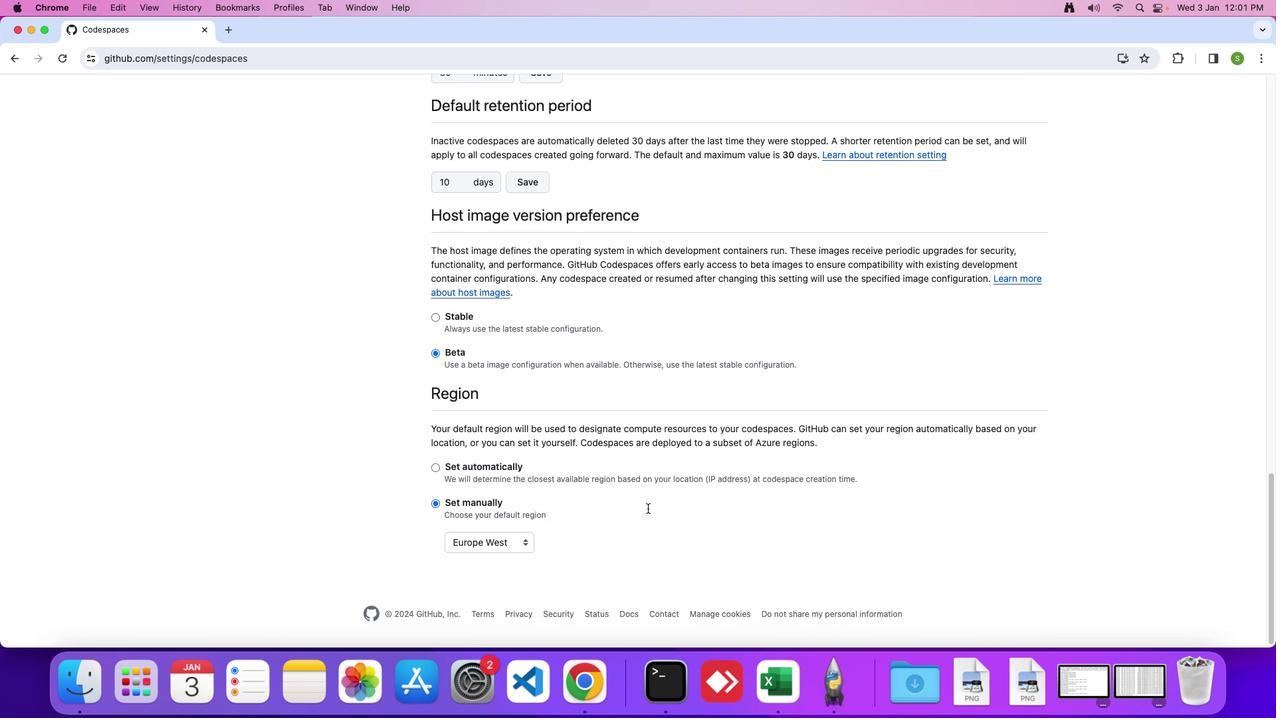 
Action: Mouse scrolled (647, 508) with delta (0, 0)
Screenshot: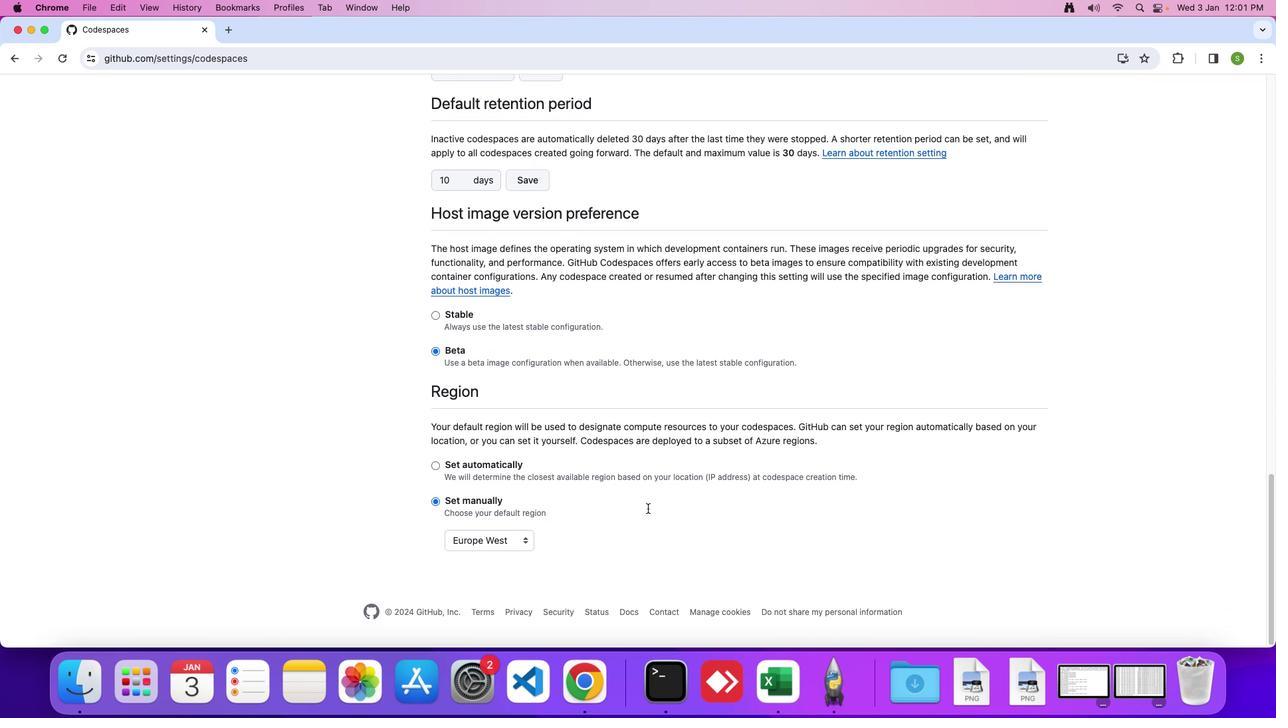 
Action: Mouse moved to (516, 538)
Screenshot: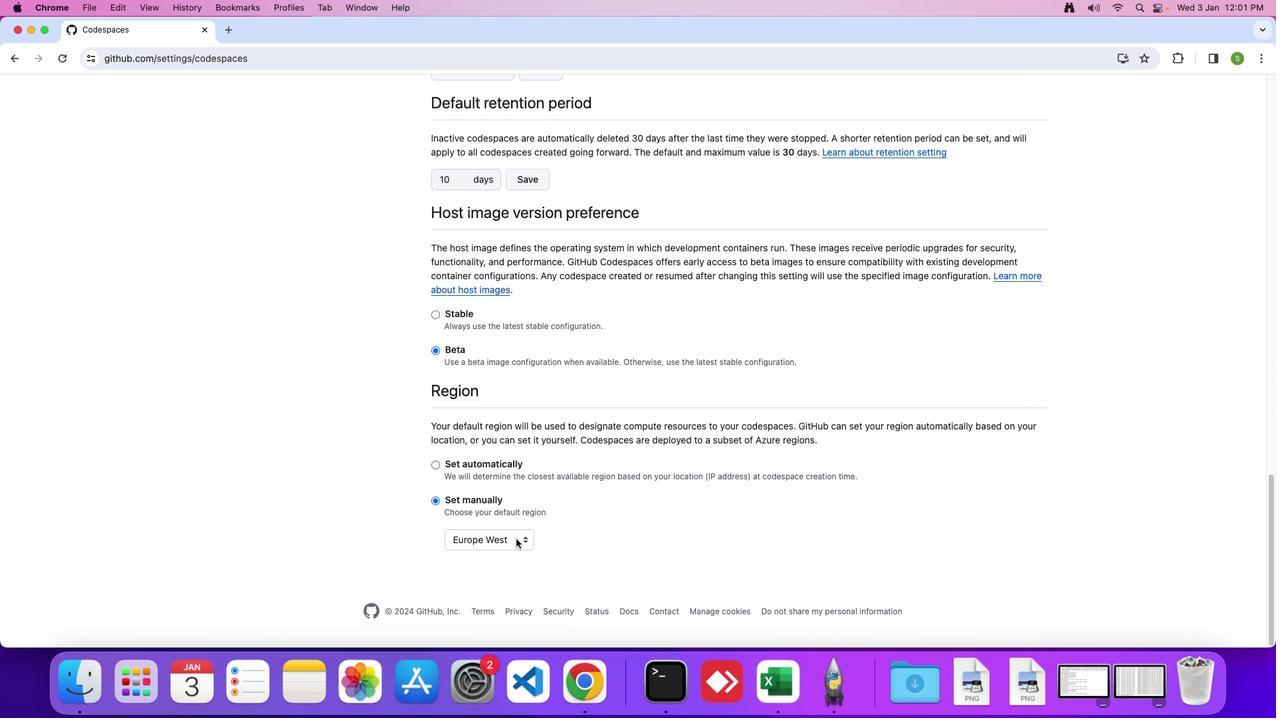 
Action: Mouse pressed left at (516, 538)
Screenshot: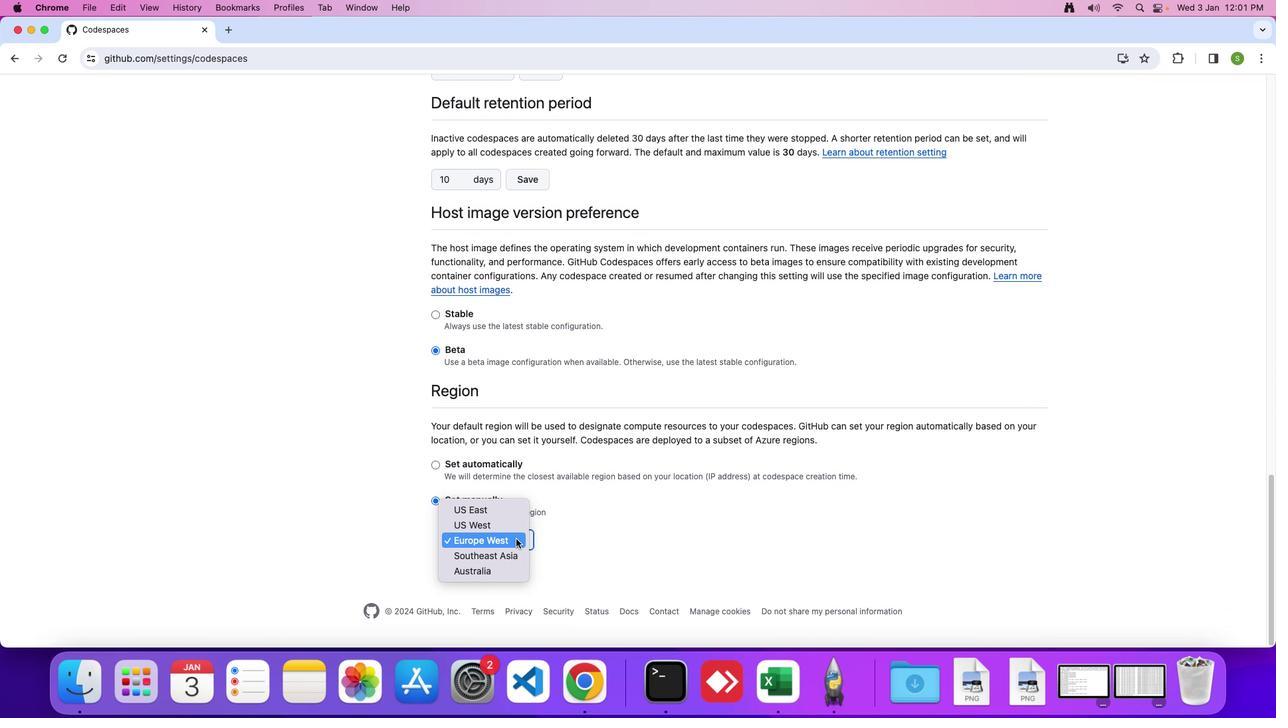 
Action: Mouse moved to (479, 555)
Screenshot: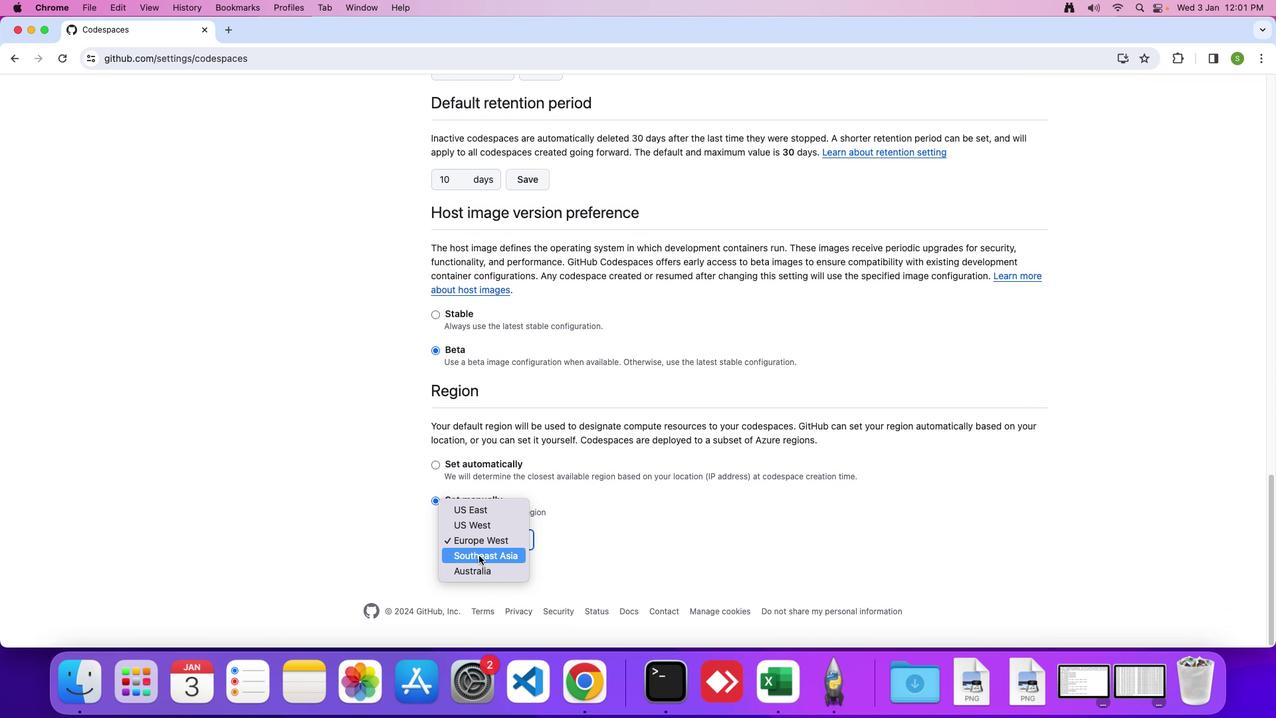 
Action: Mouse pressed left at (479, 555)
Screenshot: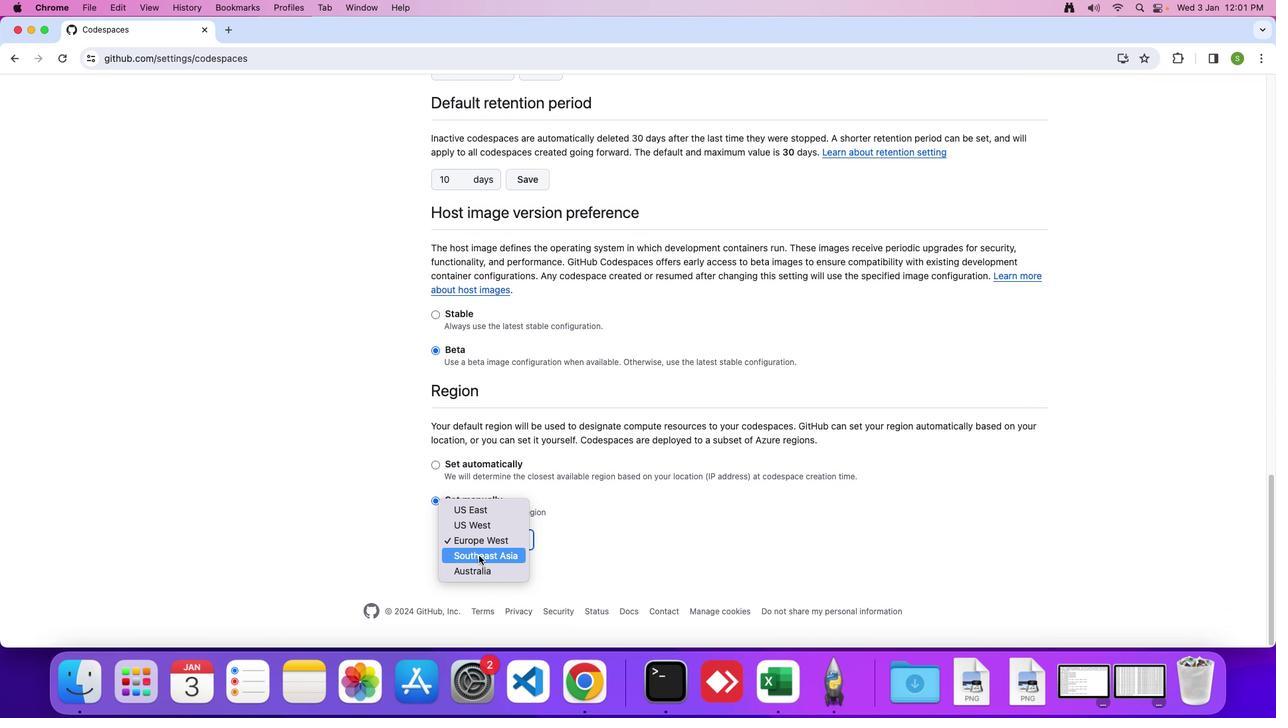 
Action: Mouse moved to (569, 557)
Screenshot: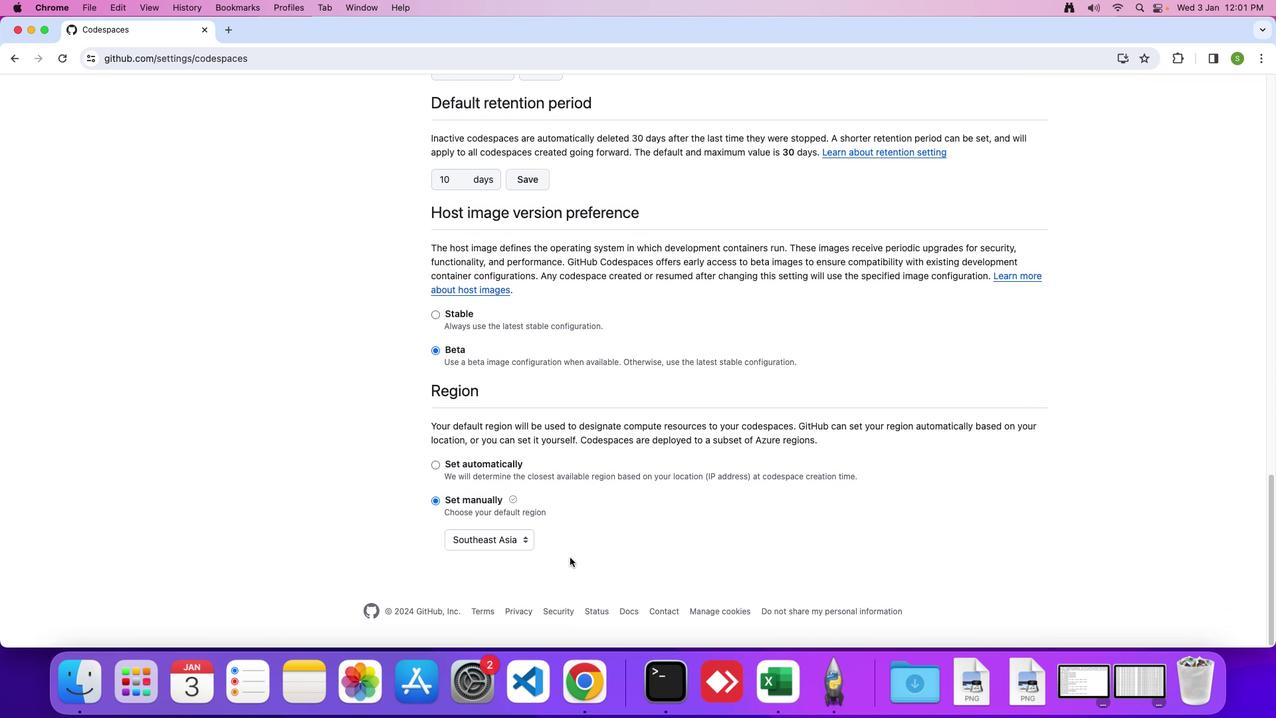 
